 Task: Look for space in Olímpia, Brazil from 12th  July, 2023 to 15th July, 2023 for 3 adults in price range Rs.12000 to Rs.16000. Place can be entire place with 2 bedrooms having 3 beds and 1 bathroom. Property type can be house, flat, guest house. Booking option can be shelf check-in. Required host language is Spanish.
Action: Mouse moved to (411, 102)
Screenshot: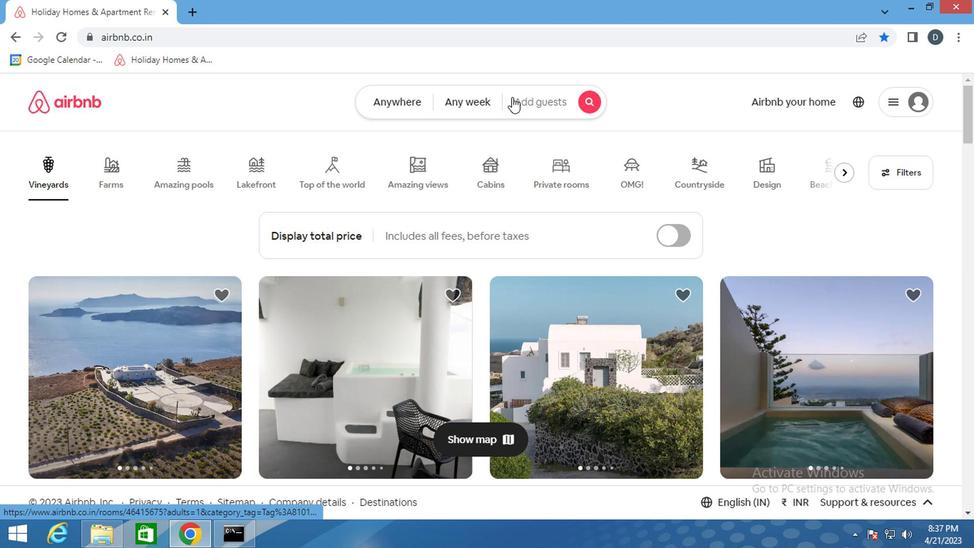 
Action: Mouse pressed left at (411, 102)
Screenshot: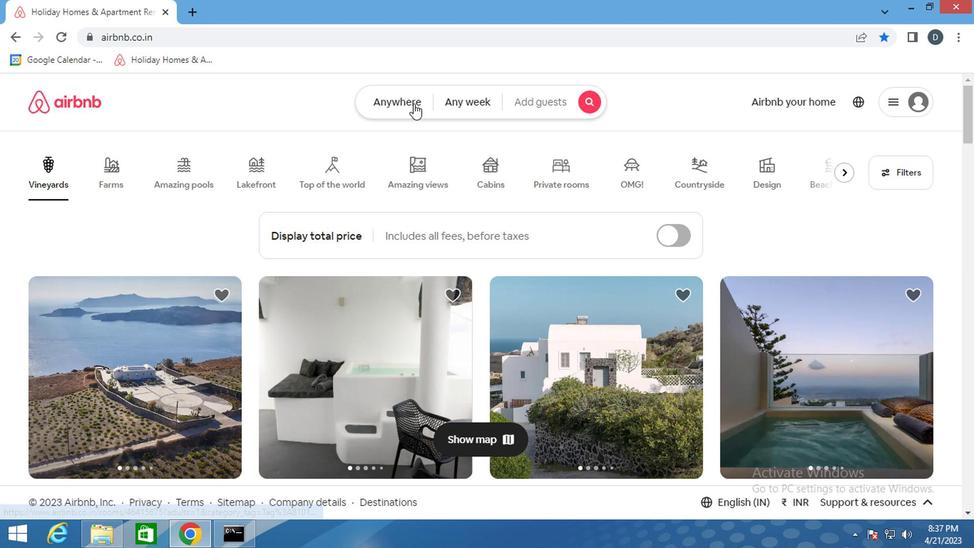 
Action: Mouse moved to (337, 160)
Screenshot: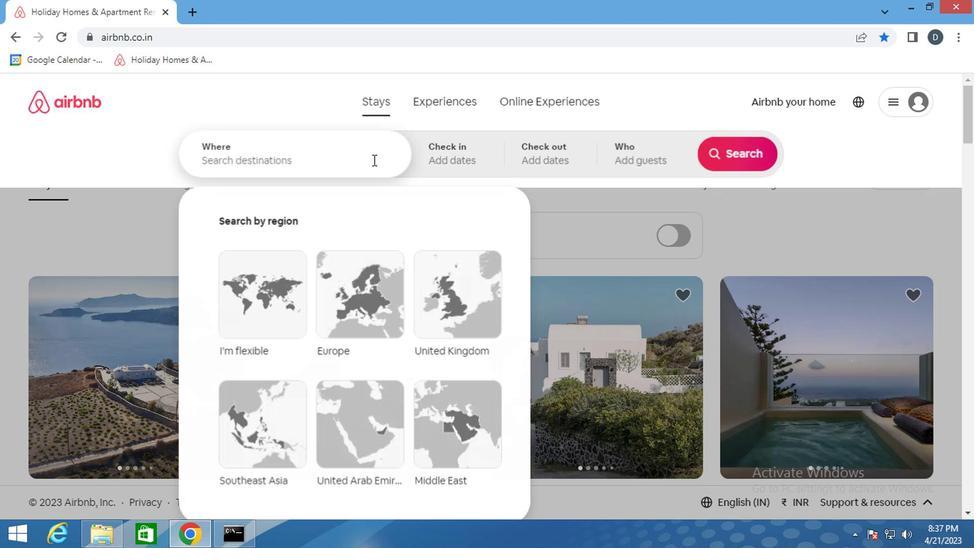 
Action: Mouse pressed left at (337, 160)
Screenshot: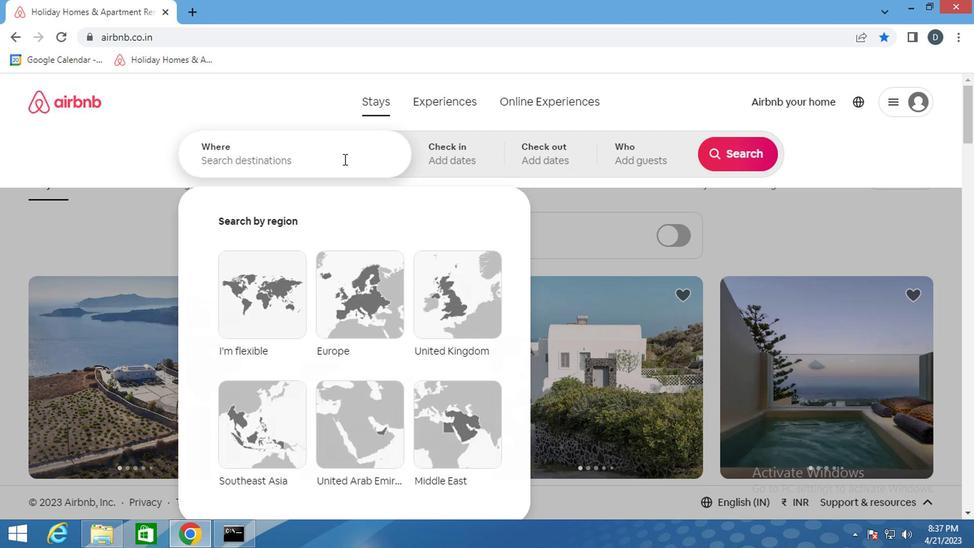 
Action: Mouse moved to (344, 197)
Screenshot: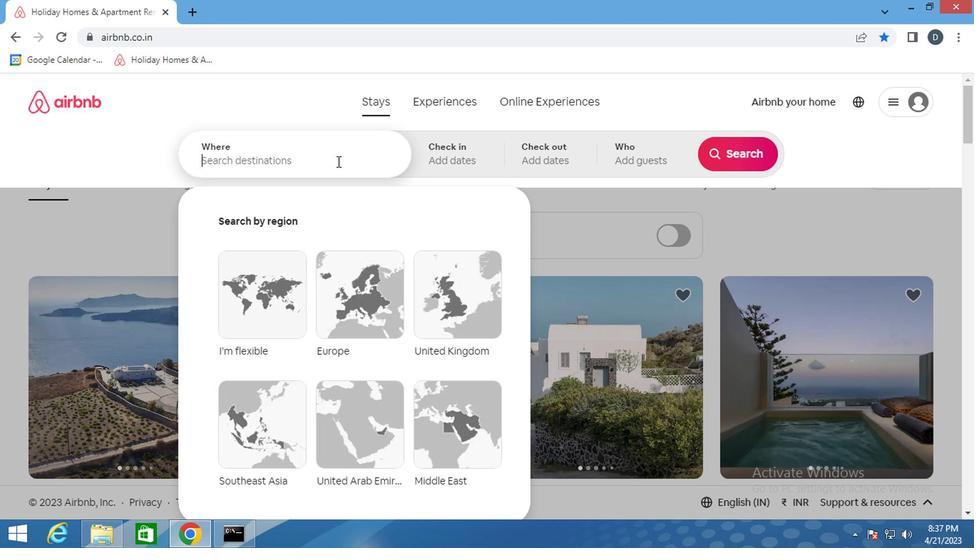 
Action: Key pressed <Key.shift>O
Screenshot: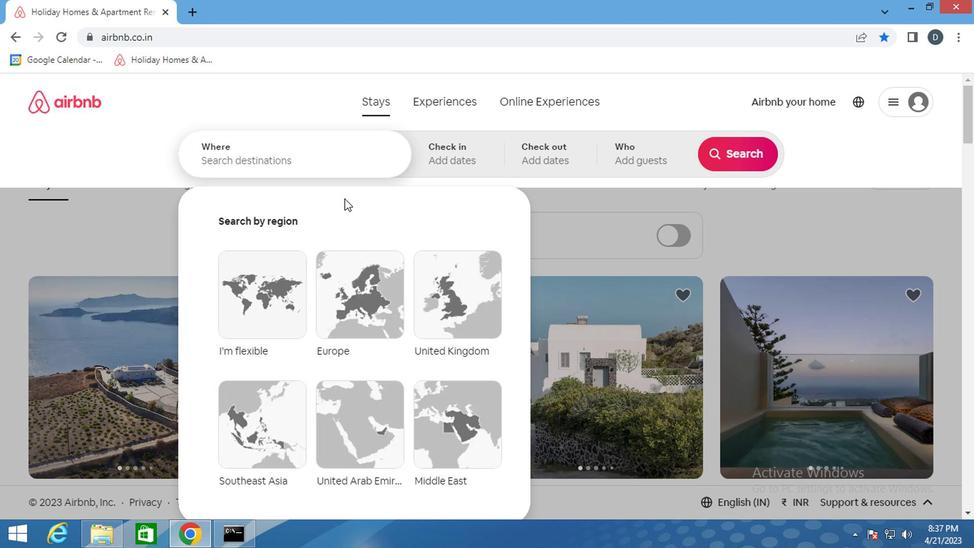 
Action: Mouse moved to (345, 198)
Screenshot: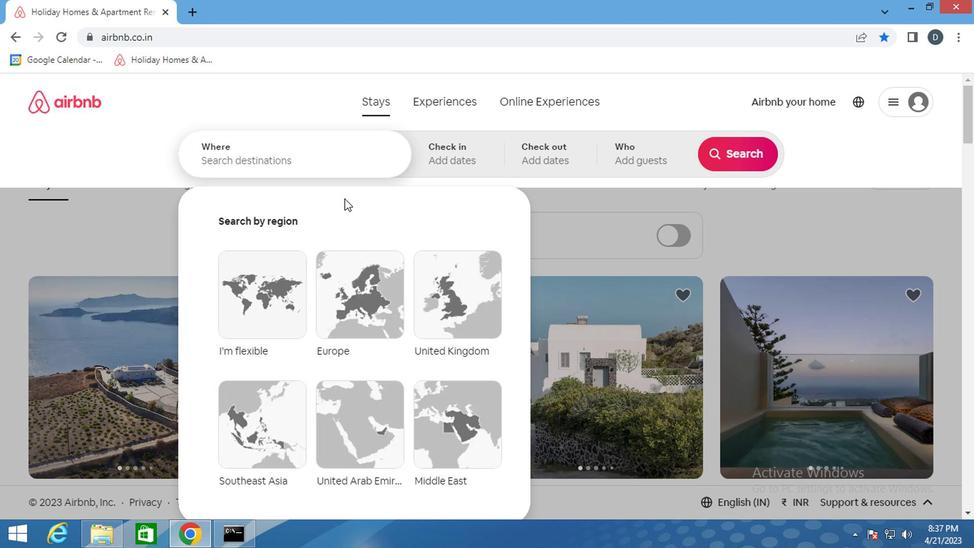 
Action: Key pressed LIMI<Key.backspace>PIA,<Key.shift>BRAZIL<Key.enter>
Screenshot: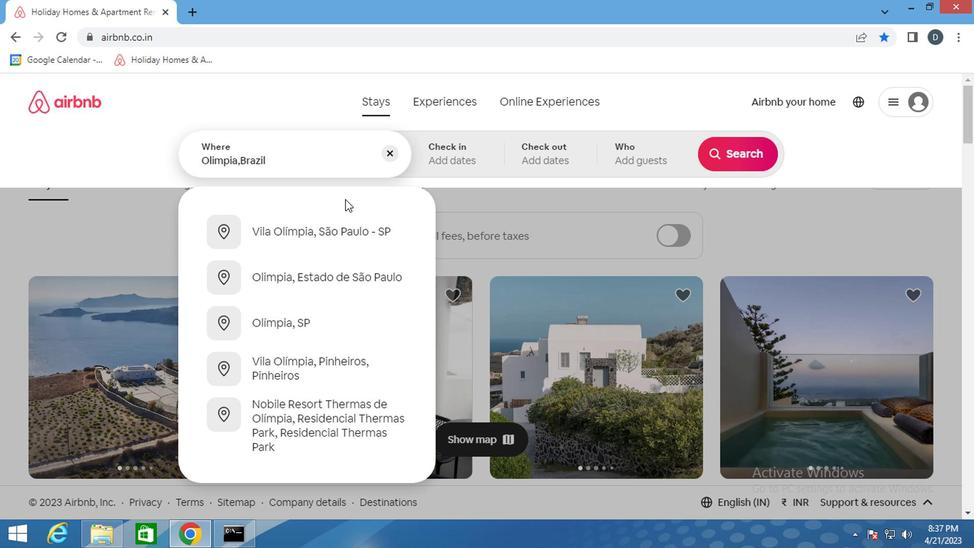 
Action: Mouse moved to (726, 267)
Screenshot: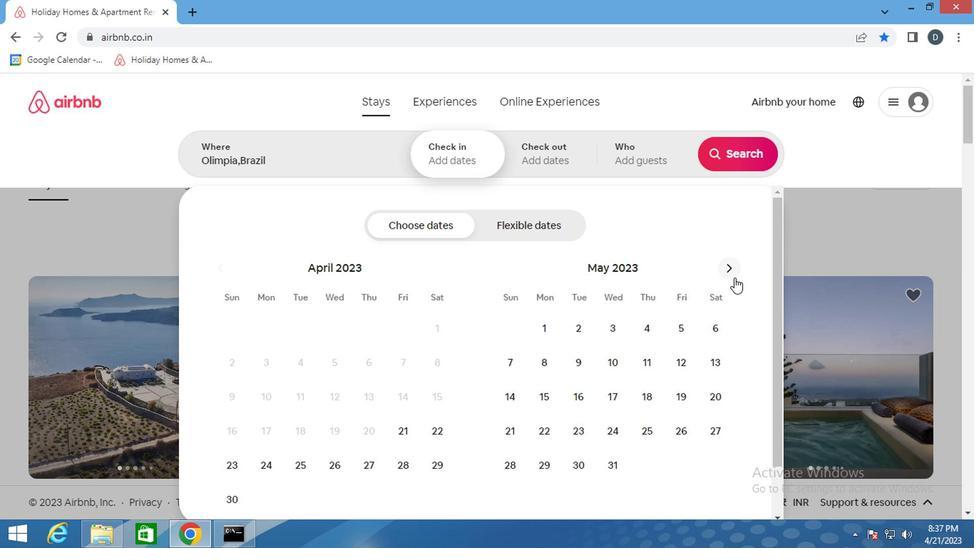 
Action: Mouse pressed left at (726, 267)
Screenshot: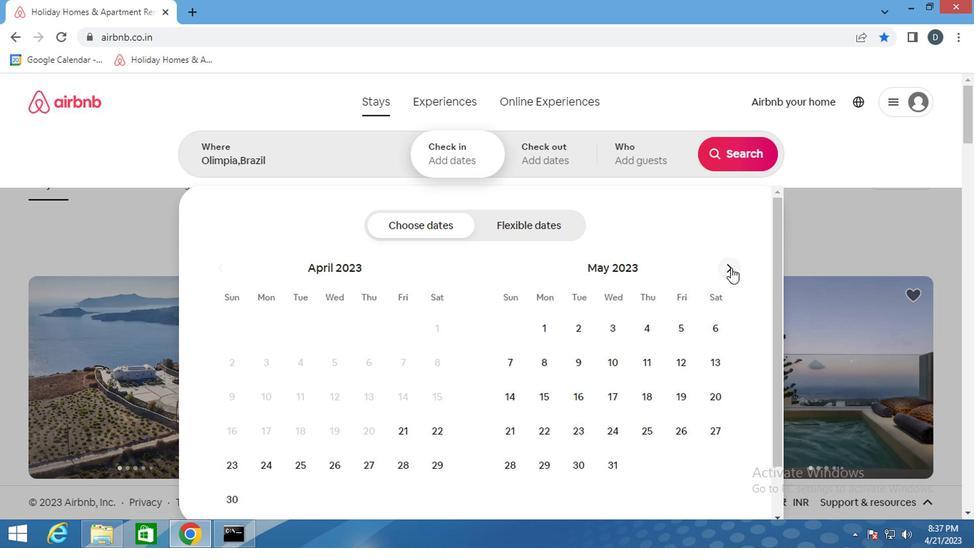 
Action: Mouse pressed left at (726, 267)
Screenshot: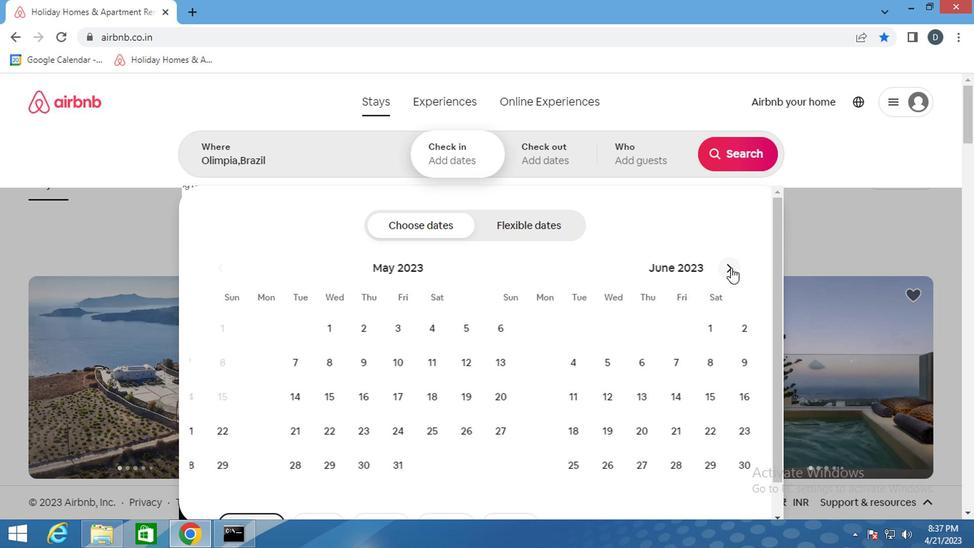 
Action: Mouse moved to (608, 390)
Screenshot: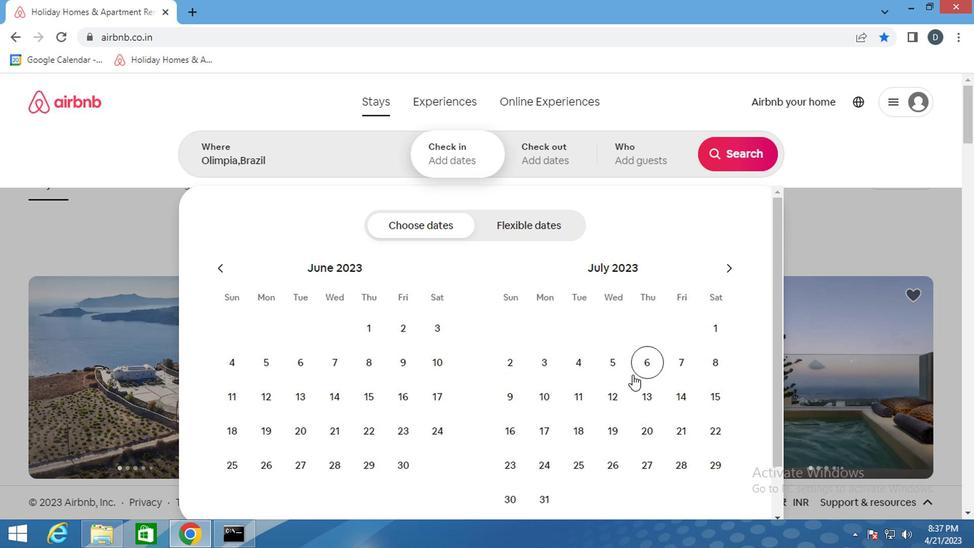 
Action: Mouse pressed left at (608, 390)
Screenshot: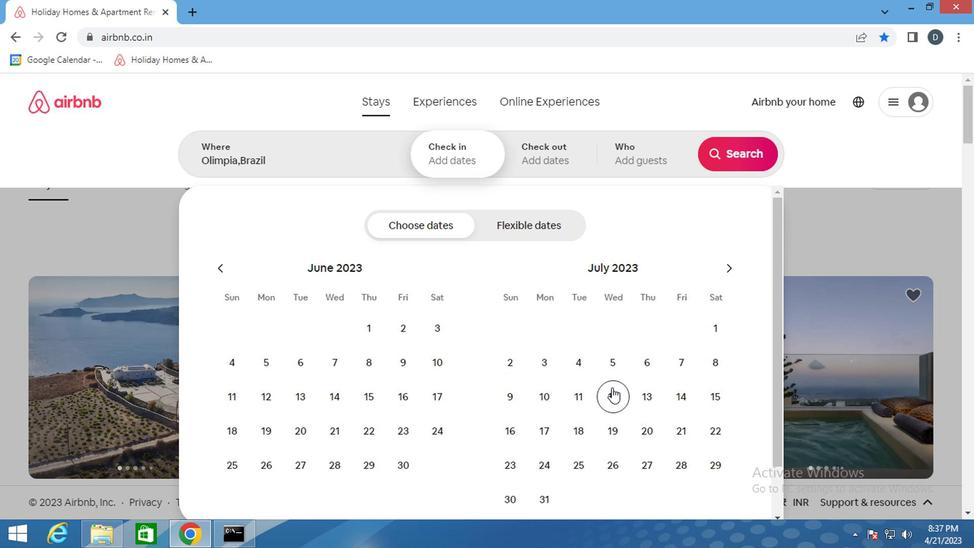 
Action: Mouse moved to (714, 397)
Screenshot: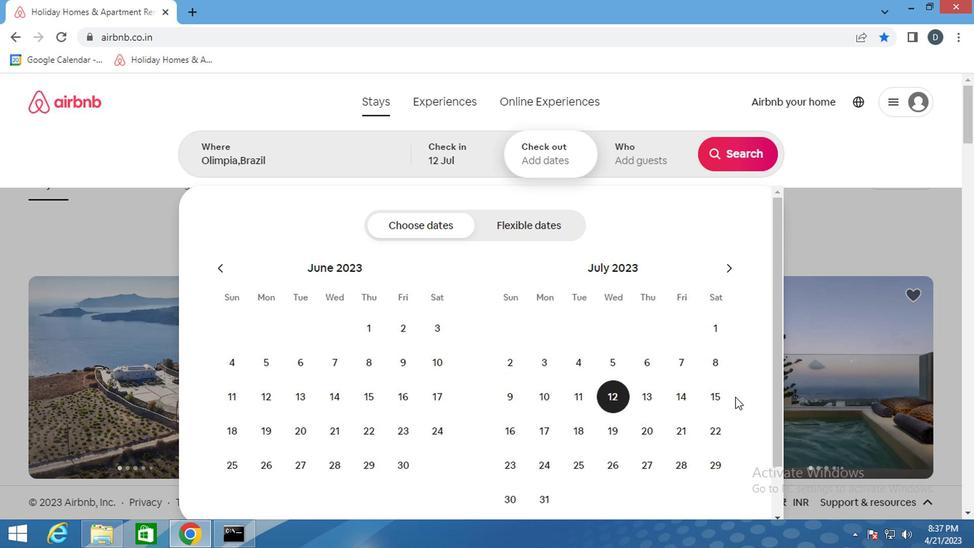 
Action: Mouse pressed left at (714, 397)
Screenshot: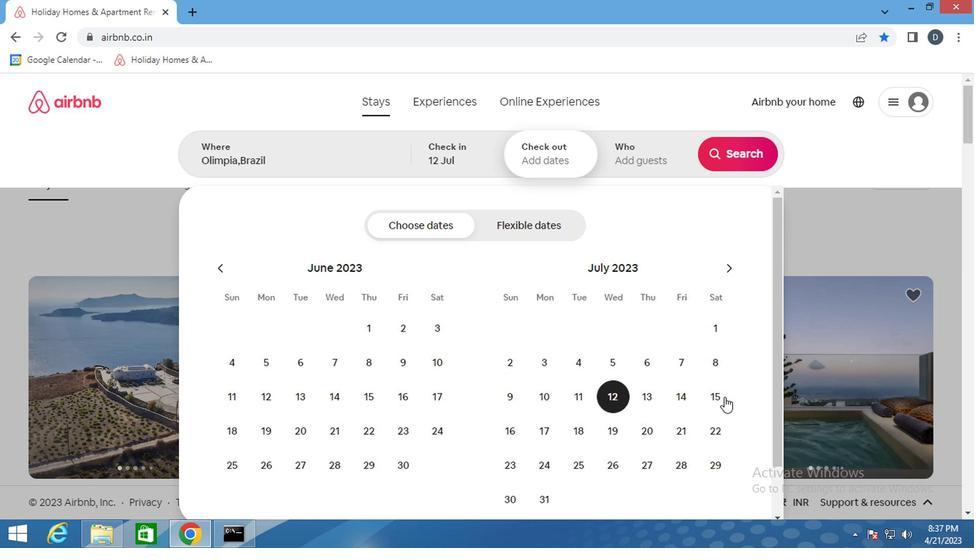 
Action: Mouse moved to (630, 142)
Screenshot: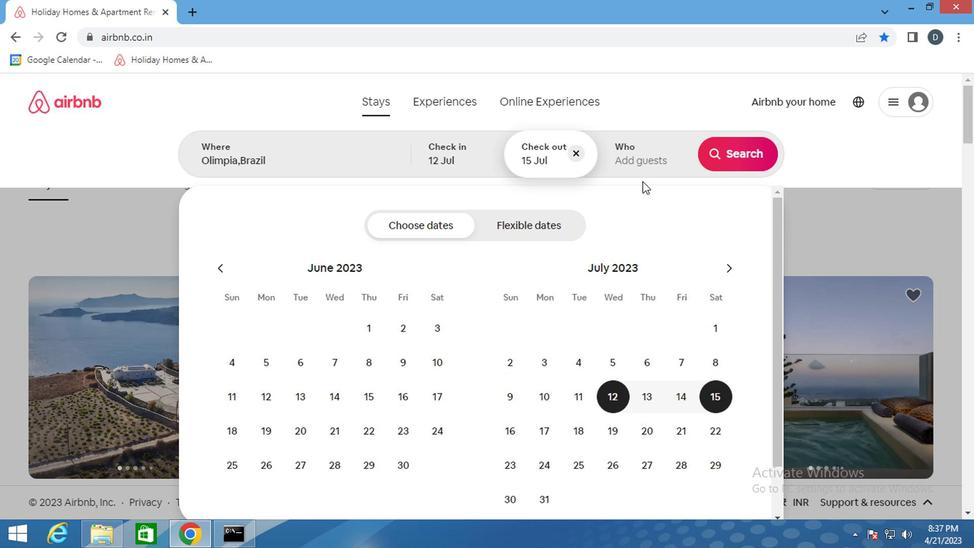 
Action: Mouse pressed left at (630, 142)
Screenshot: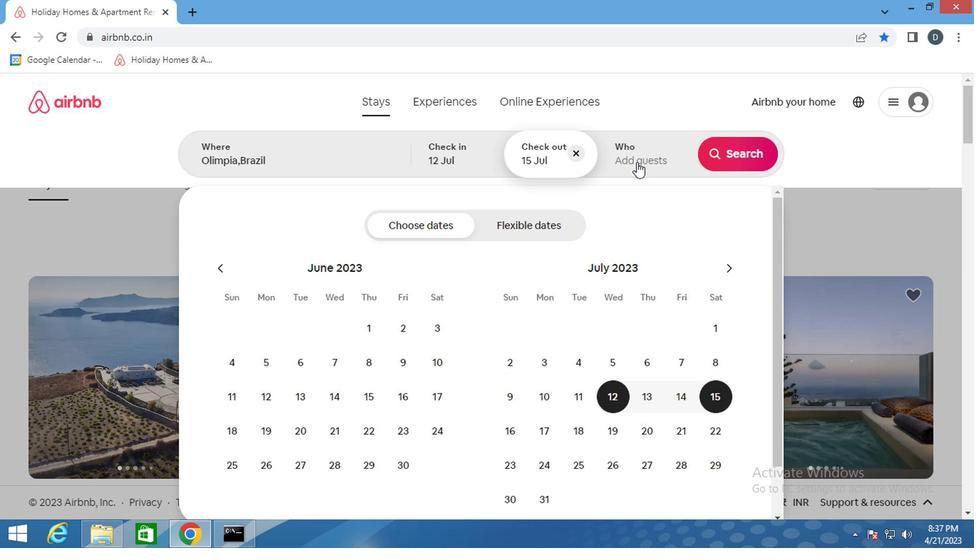 
Action: Mouse moved to (737, 226)
Screenshot: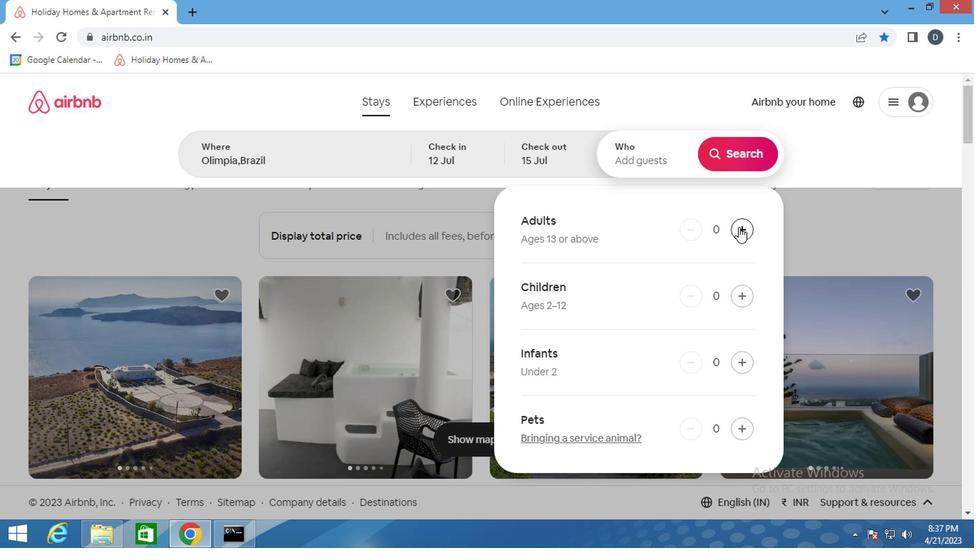 
Action: Mouse pressed left at (737, 226)
Screenshot: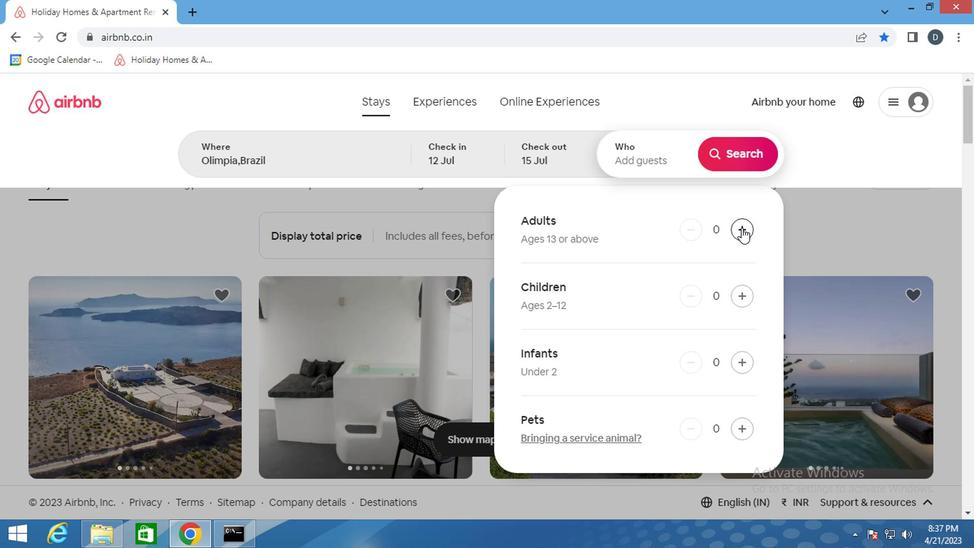 
Action: Mouse pressed left at (737, 226)
Screenshot: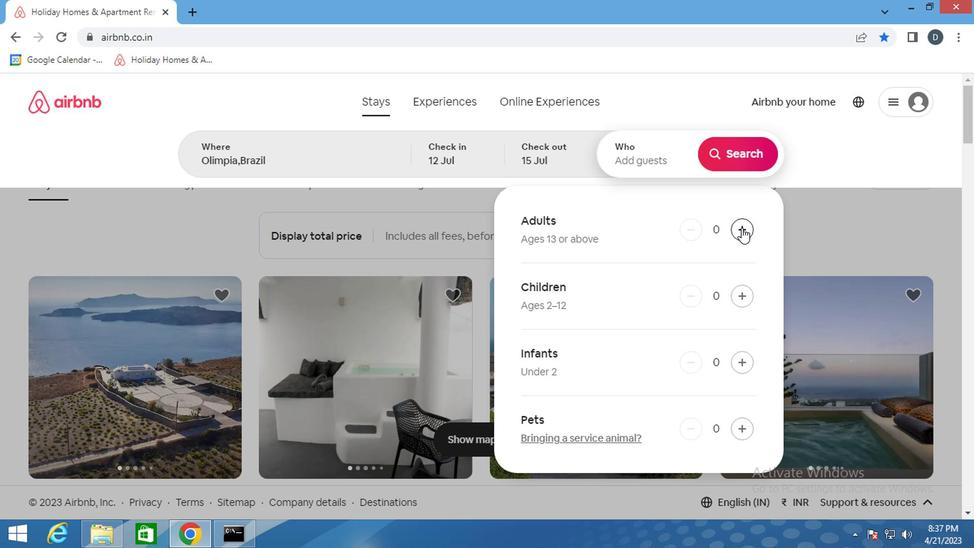 
Action: Mouse pressed left at (737, 226)
Screenshot: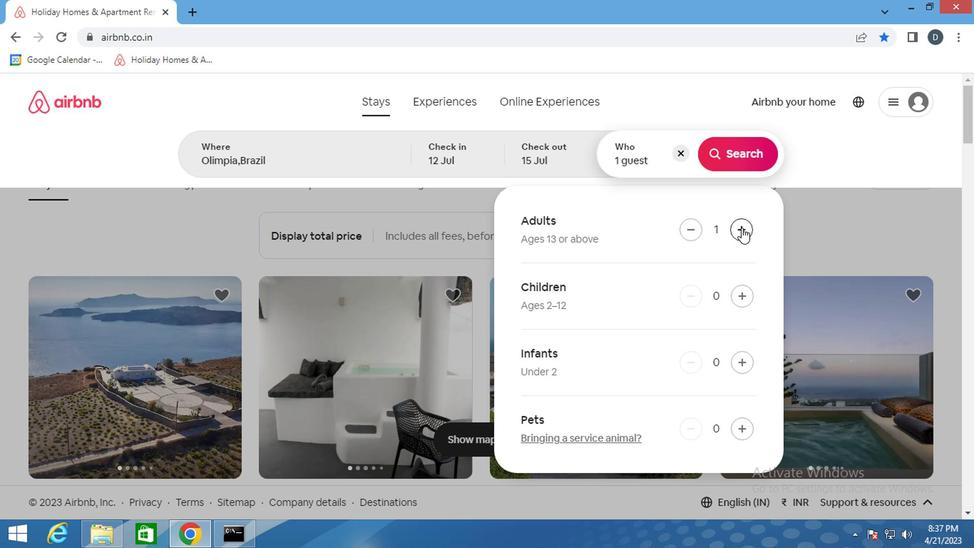 
Action: Mouse moved to (728, 155)
Screenshot: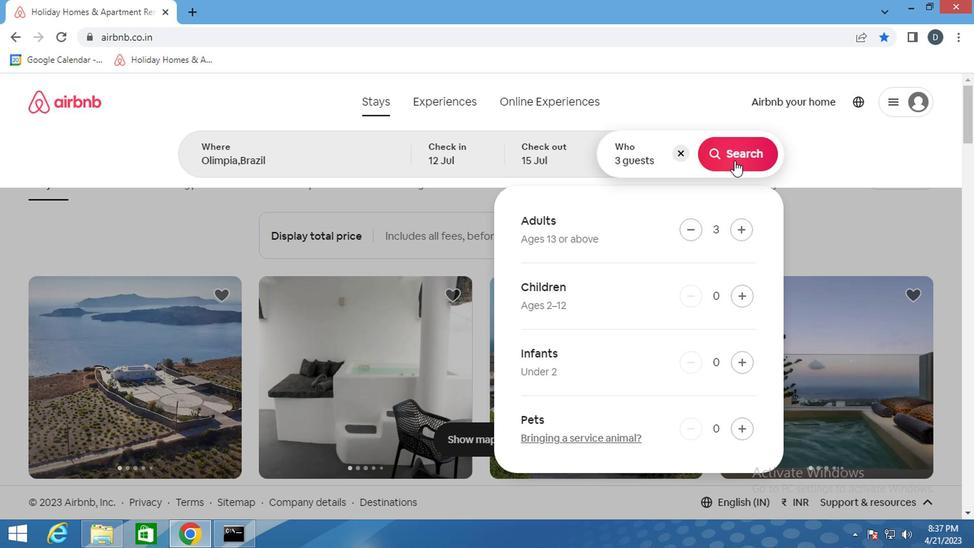 
Action: Mouse pressed left at (728, 155)
Screenshot: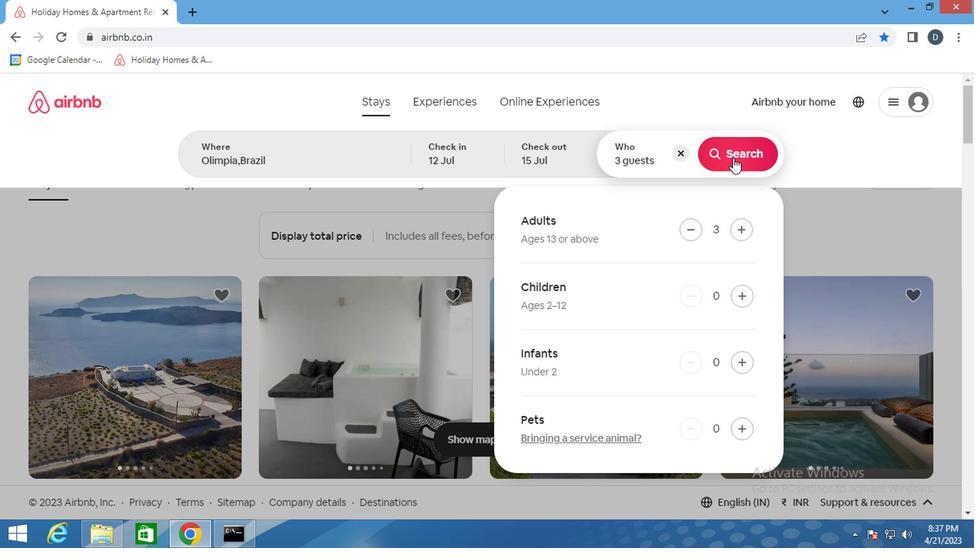 
Action: Mouse moved to (888, 158)
Screenshot: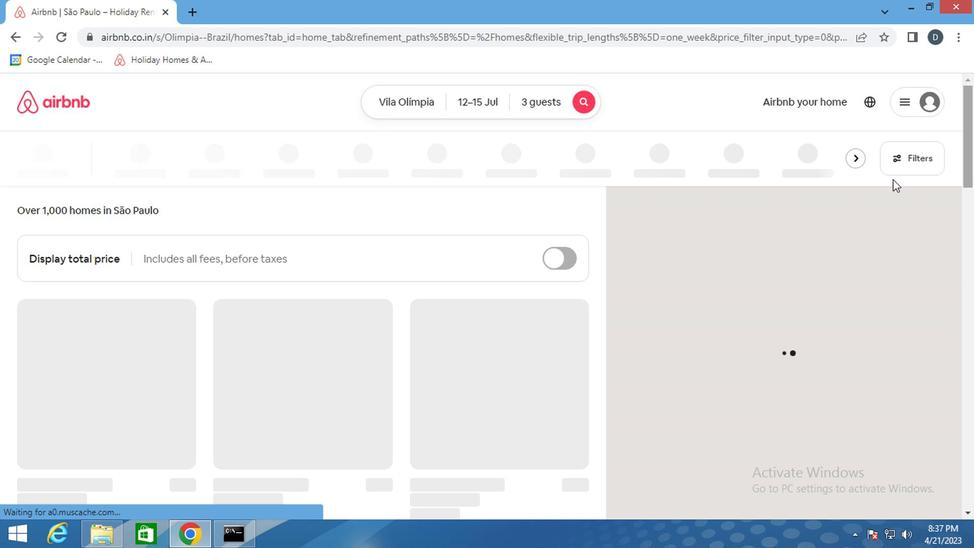 
Action: Mouse pressed left at (888, 158)
Screenshot: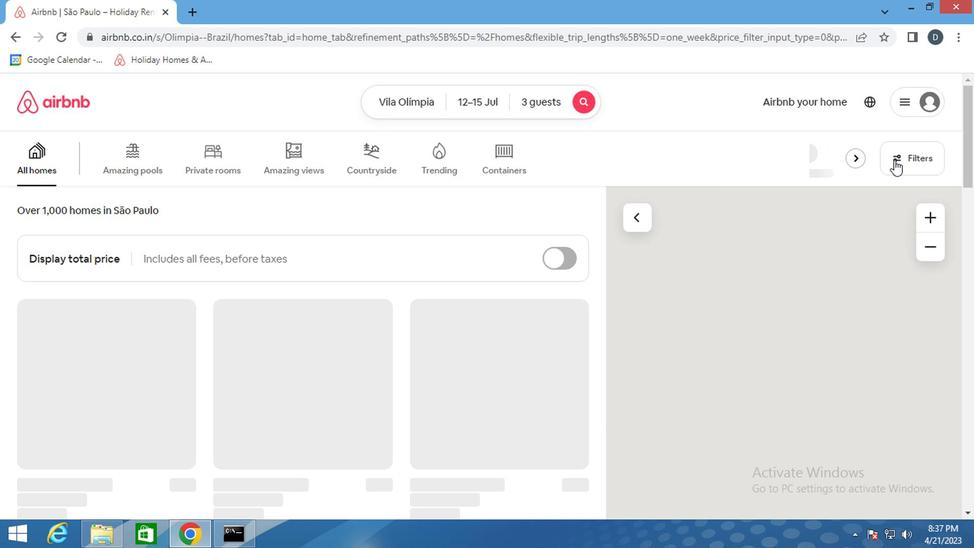 
Action: Mouse moved to (303, 339)
Screenshot: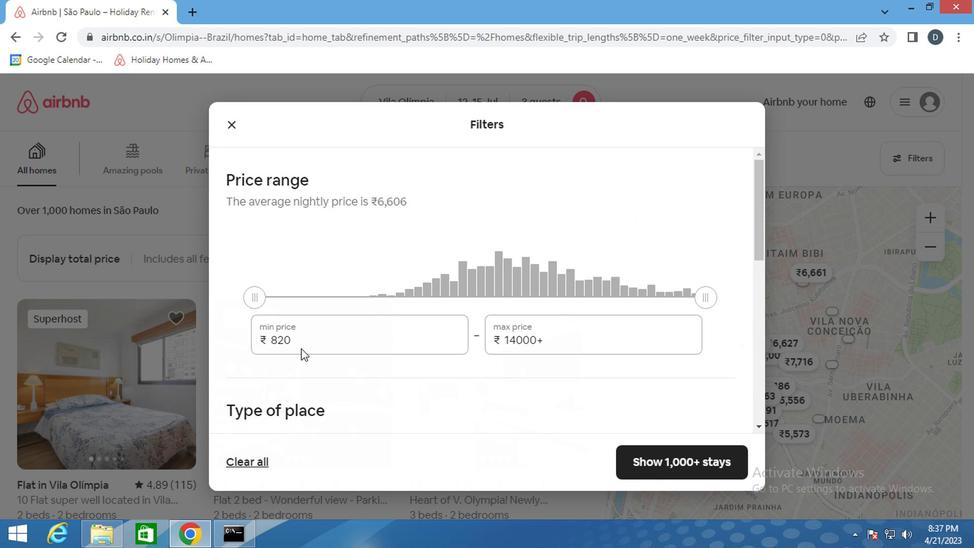 
Action: Mouse pressed left at (303, 339)
Screenshot: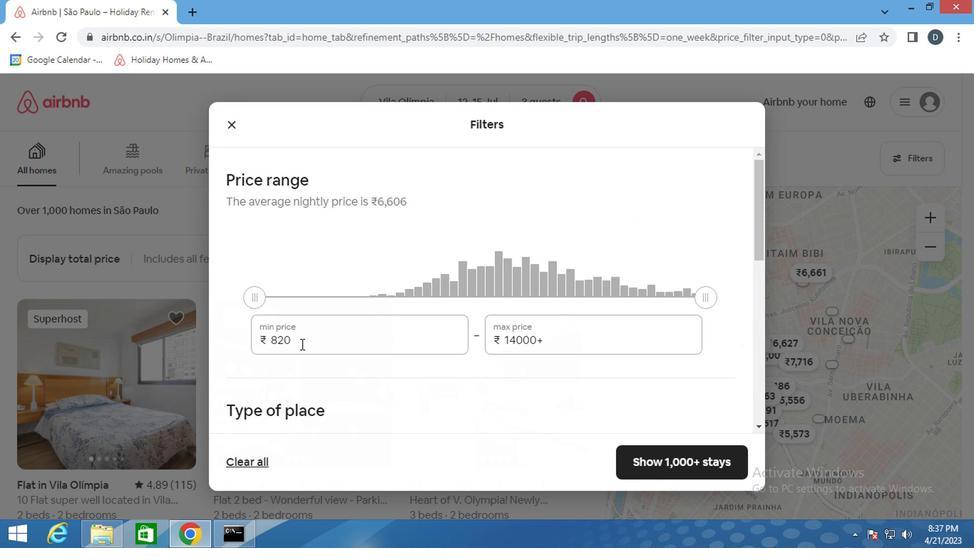 
Action: Mouse pressed left at (303, 339)
Screenshot: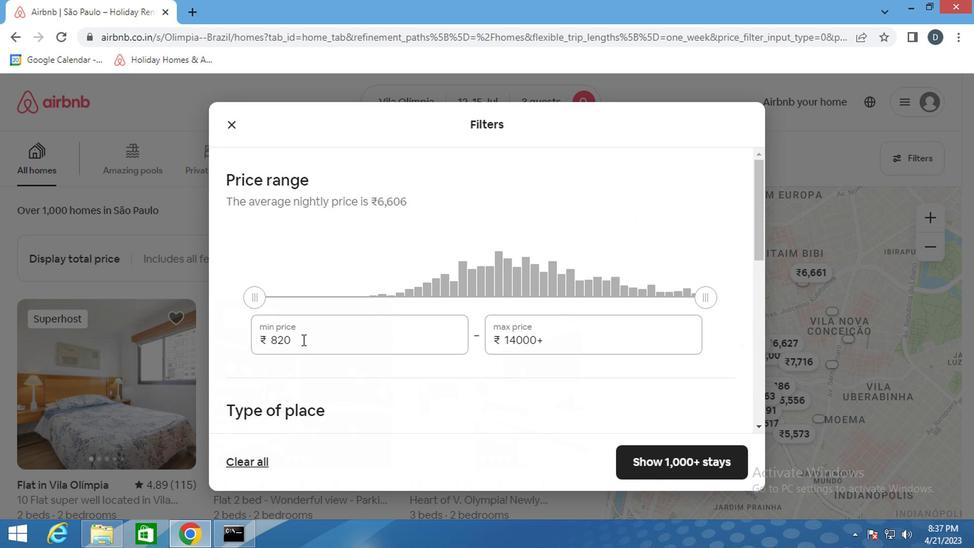 
Action: Mouse moved to (303, 341)
Screenshot: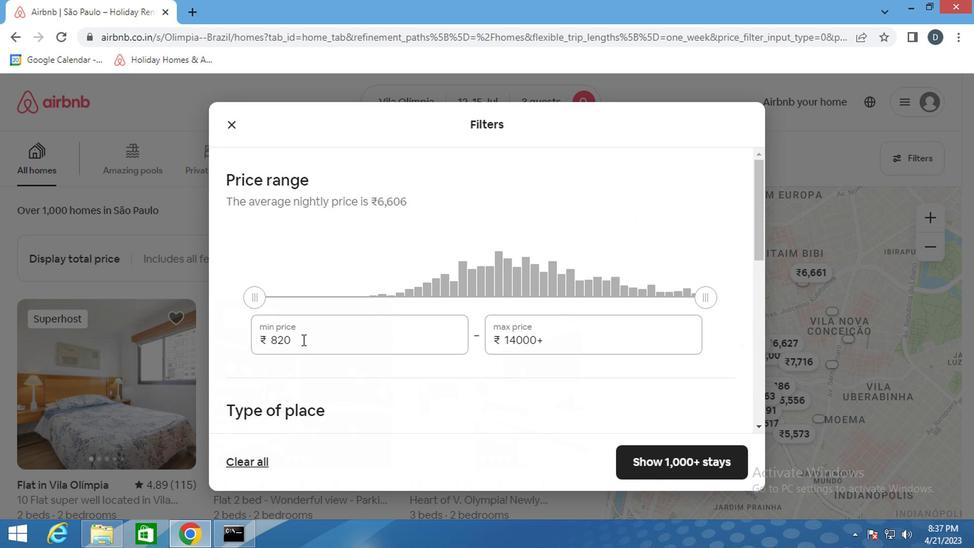 
Action: Key pressed 12000<Key.tab>ctrl+Actrl+16000
Screenshot: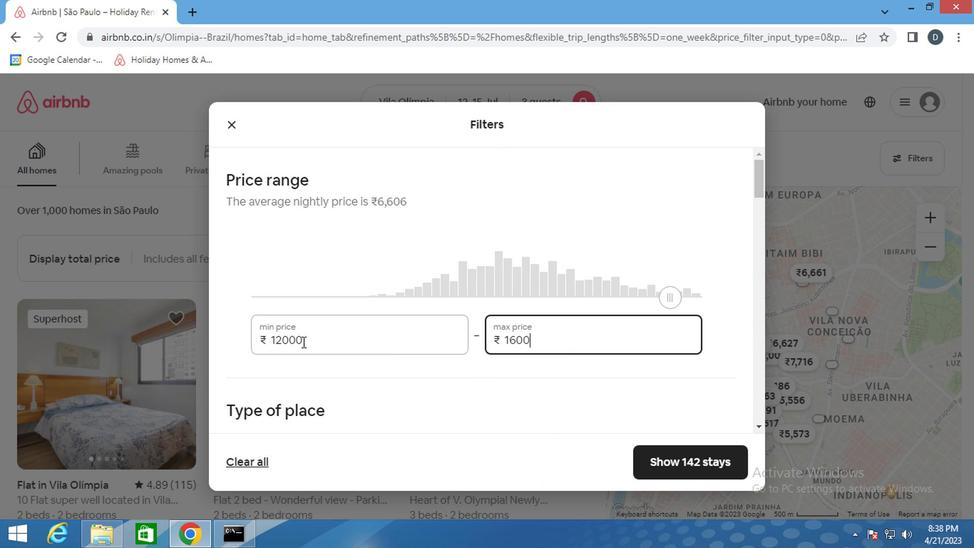 
Action: Mouse moved to (320, 339)
Screenshot: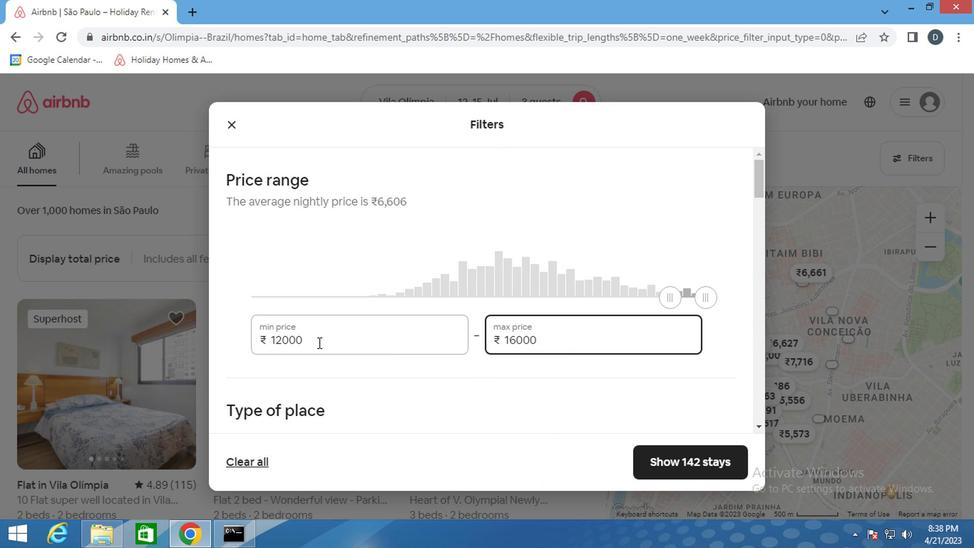 
Action: Mouse scrolled (320, 338) with delta (0, 0)
Screenshot: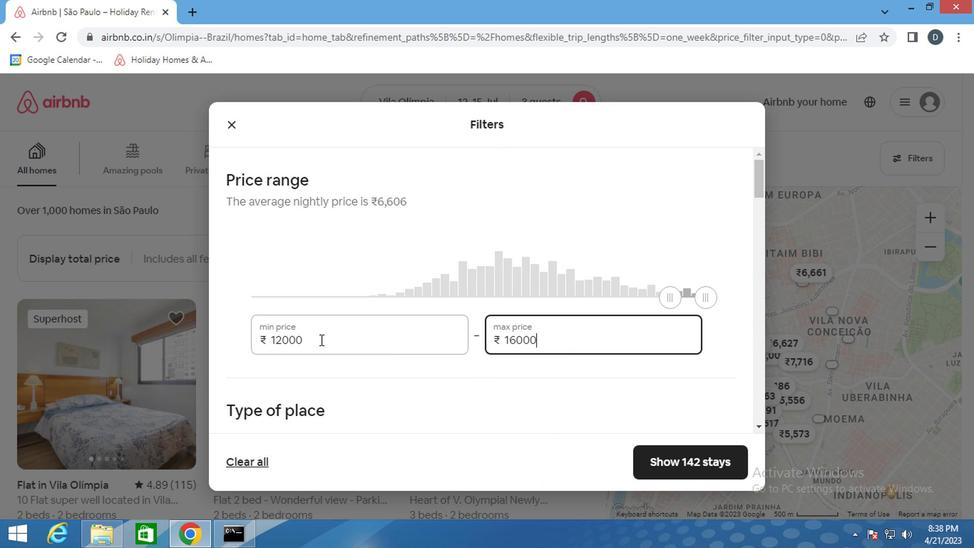 
Action: Mouse scrolled (320, 338) with delta (0, 0)
Screenshot: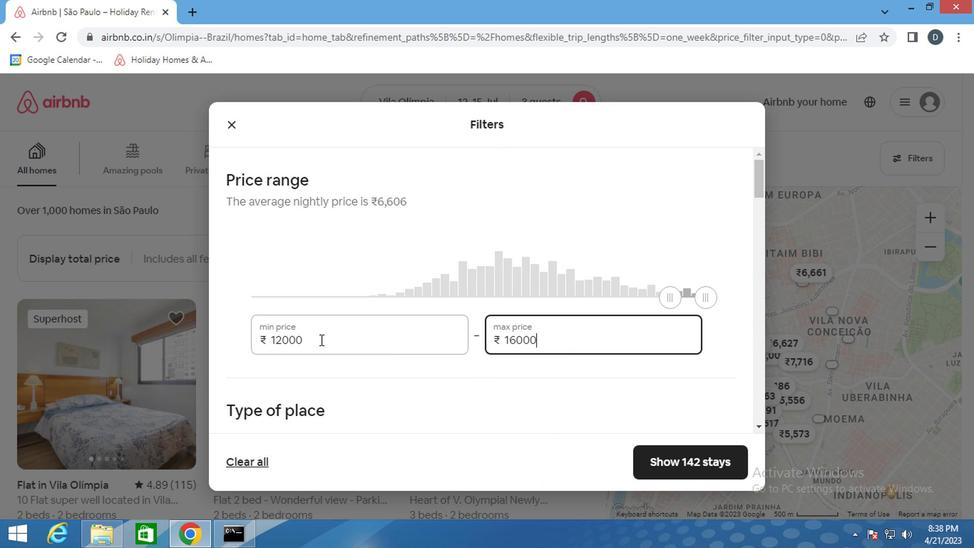 
Action: Mouse scrolled (320, 338) with delta (0, 0)
Screenshot: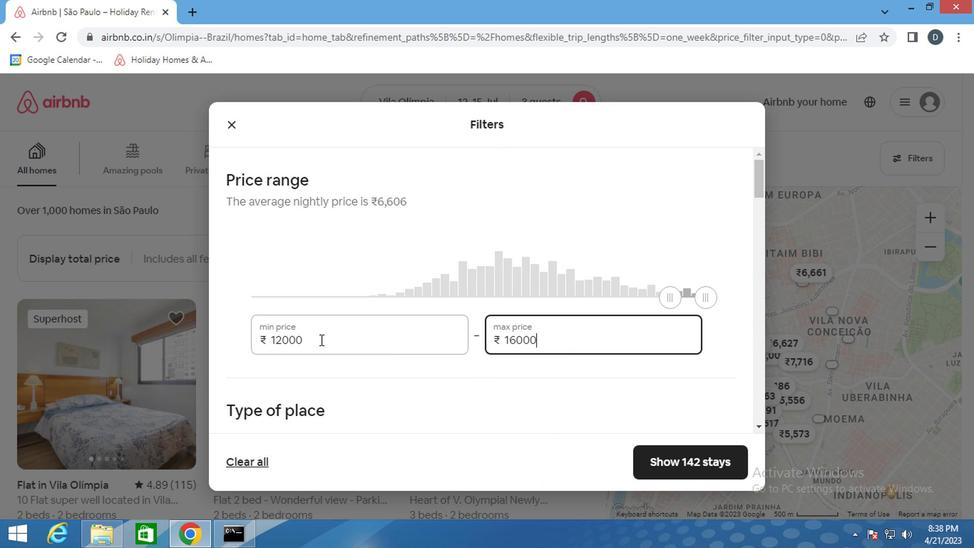 
Action: Mouse moved to (308, 257)
Screenshot: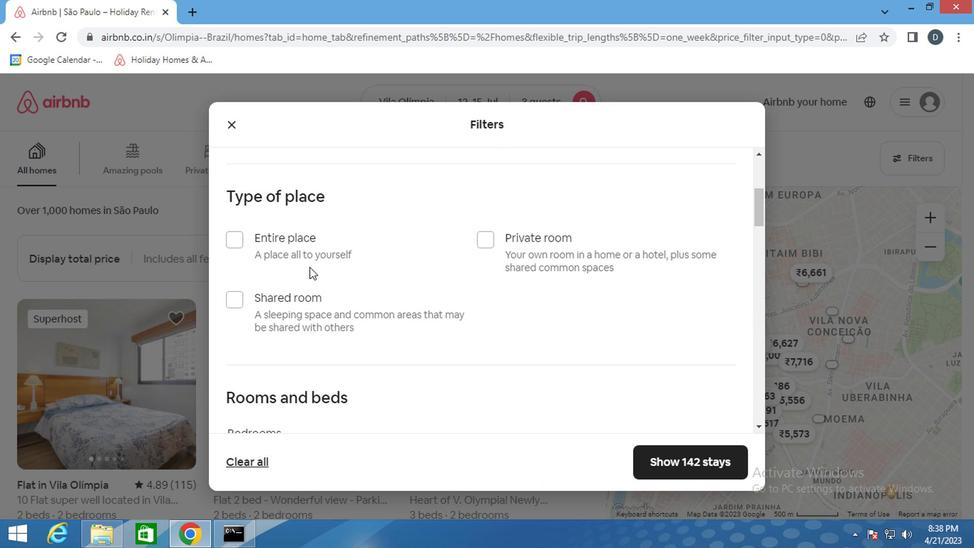 
Action: Mouse pressed left at (308, 257)
Screenshot: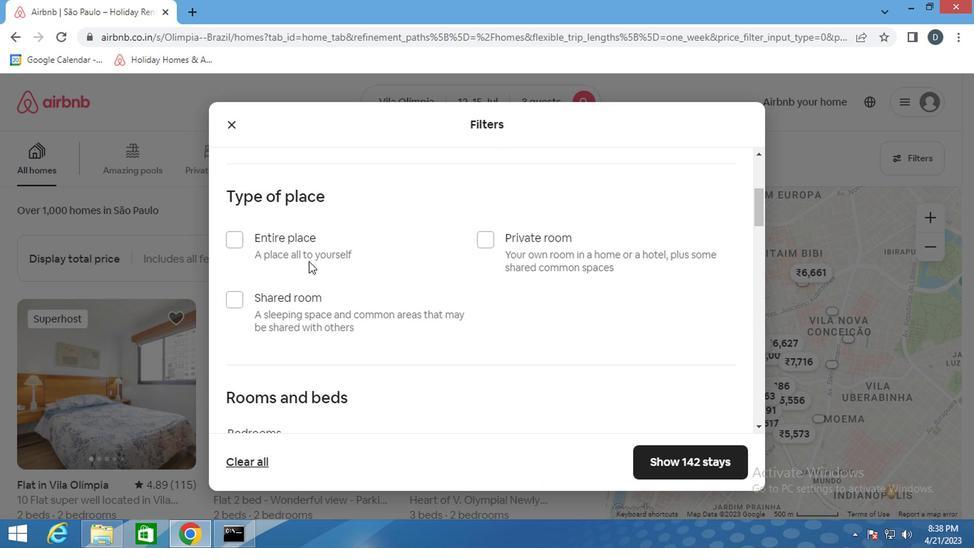 
Action: Mouse moved to (554, 364)
Screenshot: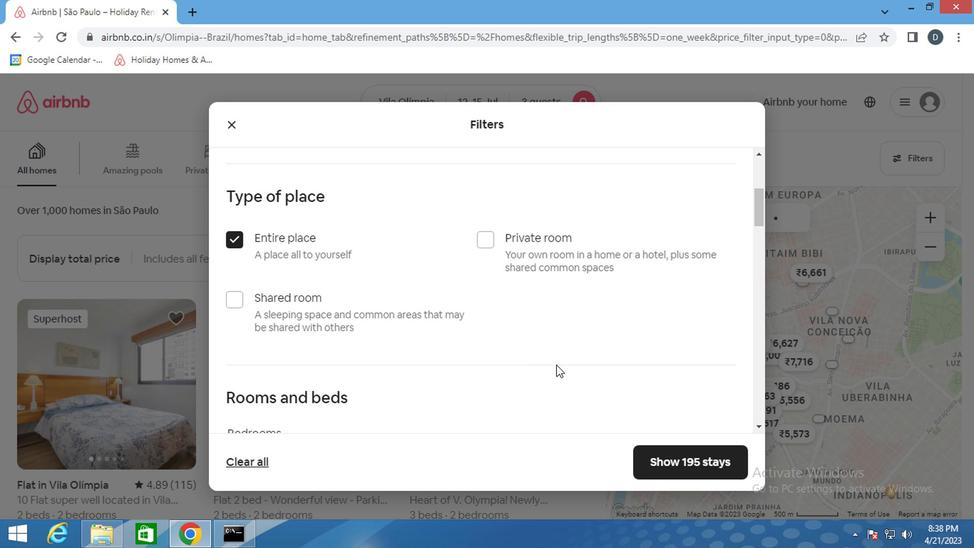 
Action: Mouse scrolled (554, 363) with delta (0, -1)
Screenshot: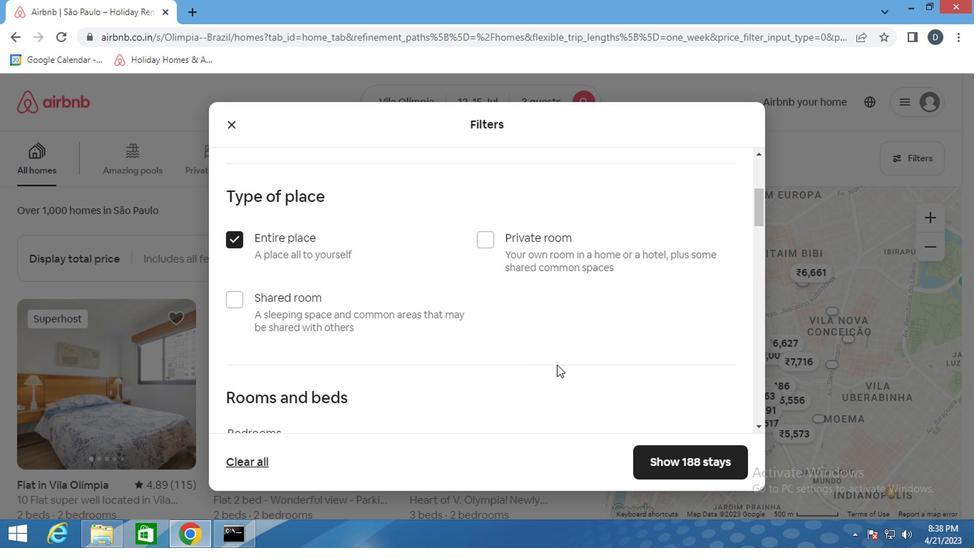 
Action: Mouse scrolled (554, 363) with delta (0, -1)
Screenshot: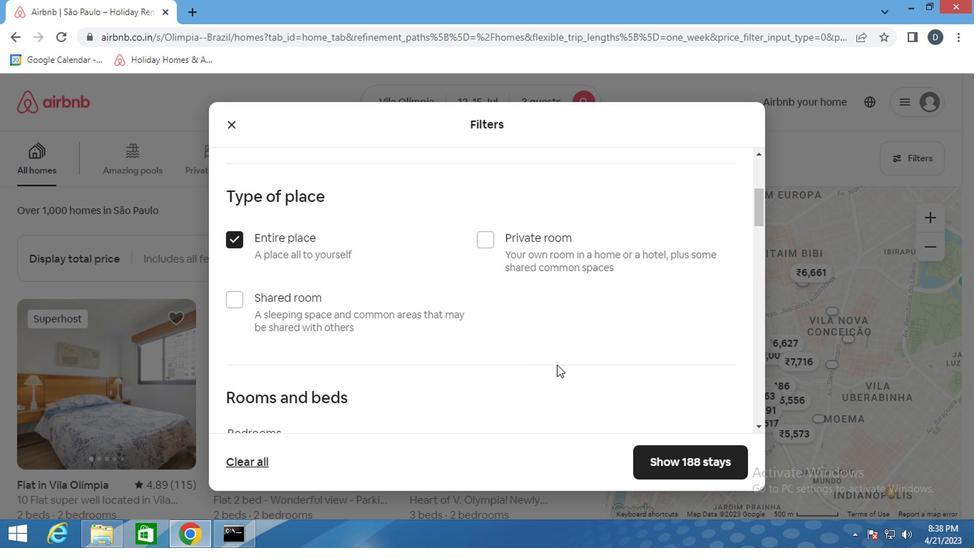 
Action: Mouse scrolled (554, 363) with delta (0, -1)
Screenshot: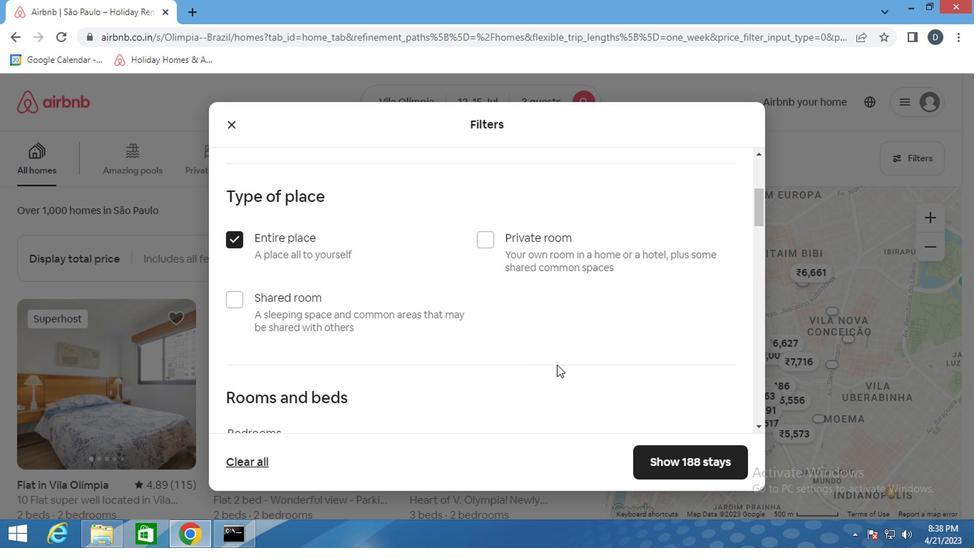 
Action: Mouse moved to (554, 362)
Screenshot: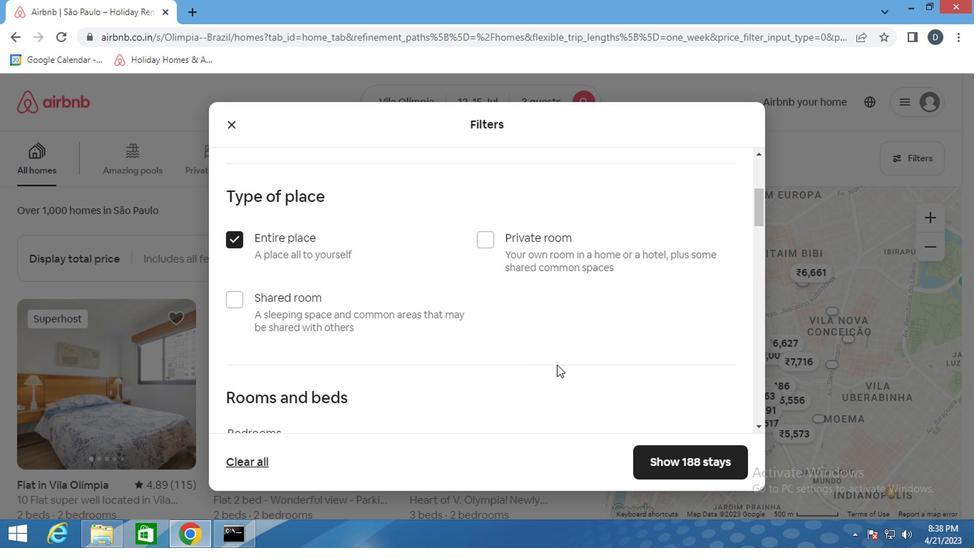 
Action: Mouse scrolled (554, 362) with delta (0, 0)
Screenshot: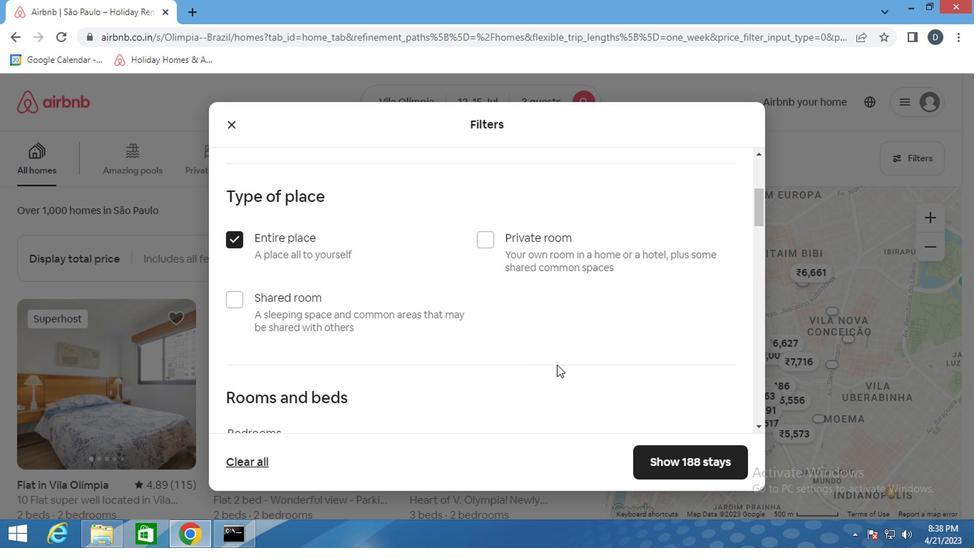 
Action: Mouse moved to (363, 180)
Screenshot: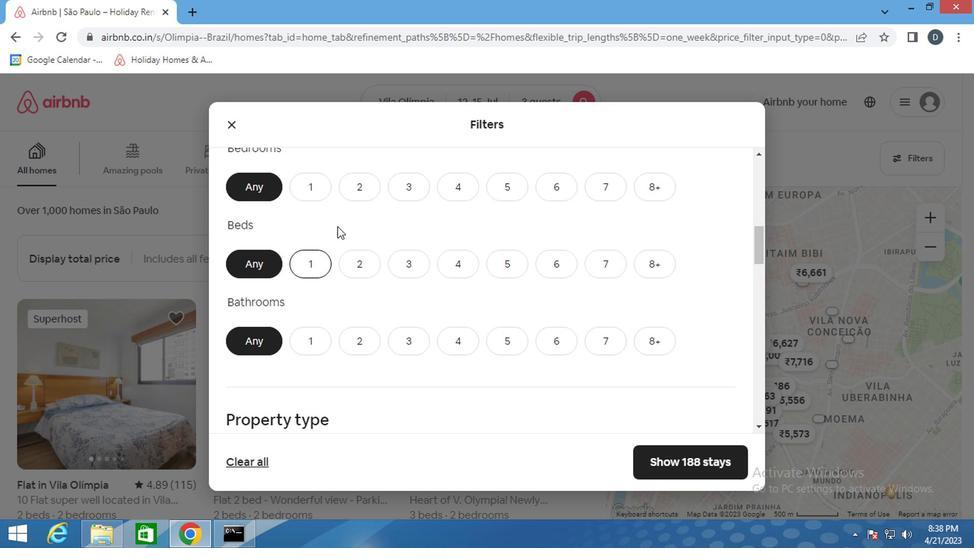 
Action: Mouse pressed left at (363, 180)
Screenshot: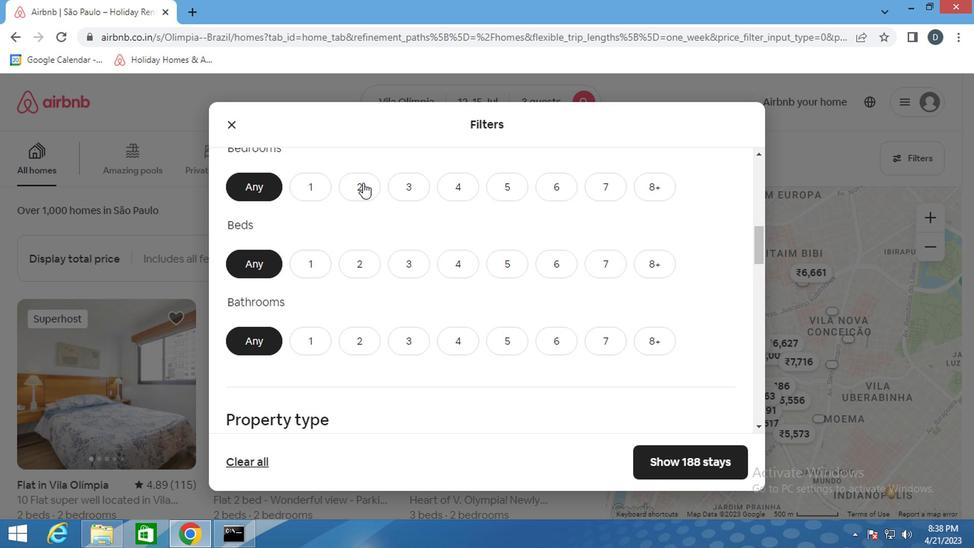
Action: Mouse moved to (409, 263)
Screenshot: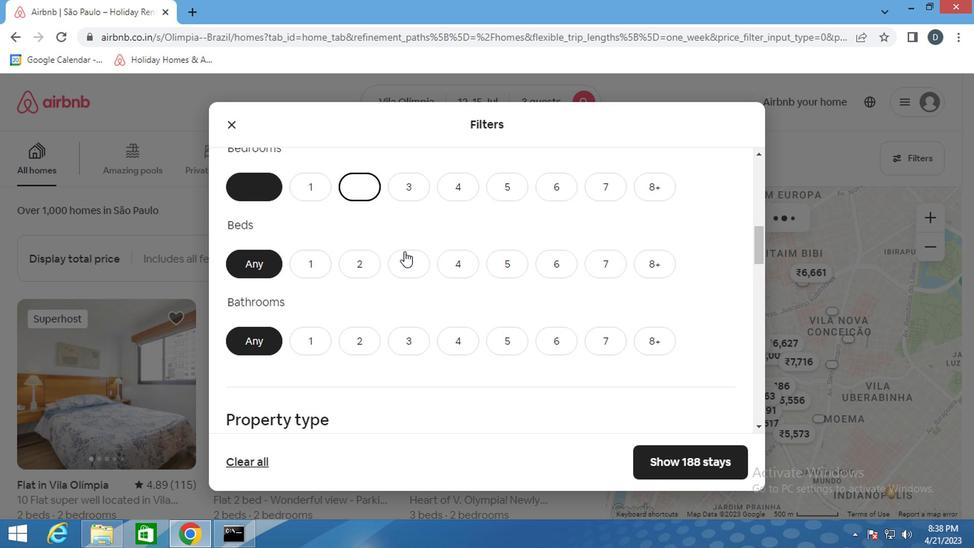 
Action: Mouse pressed left at (409, 263)
Screenshot: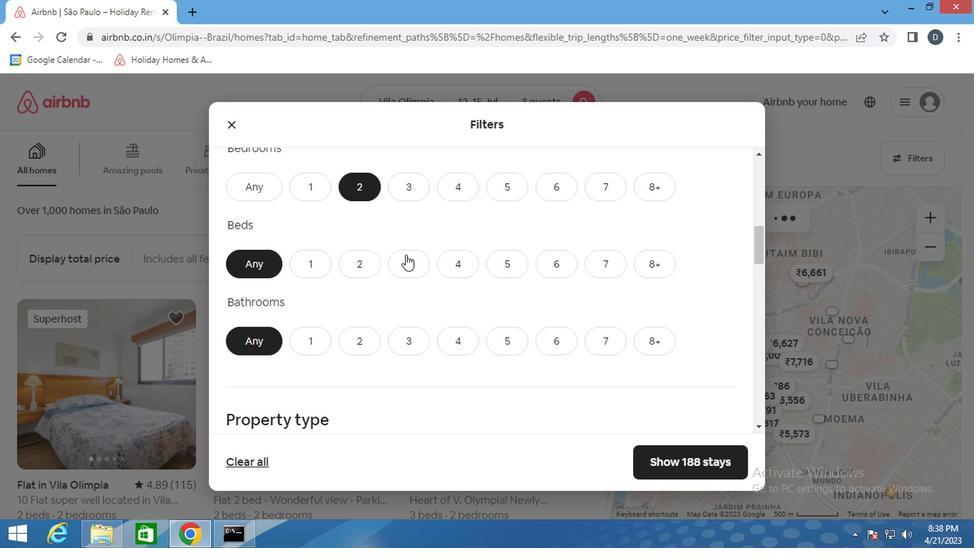
Action: Mouse moved to (304, 342)
Screenshot: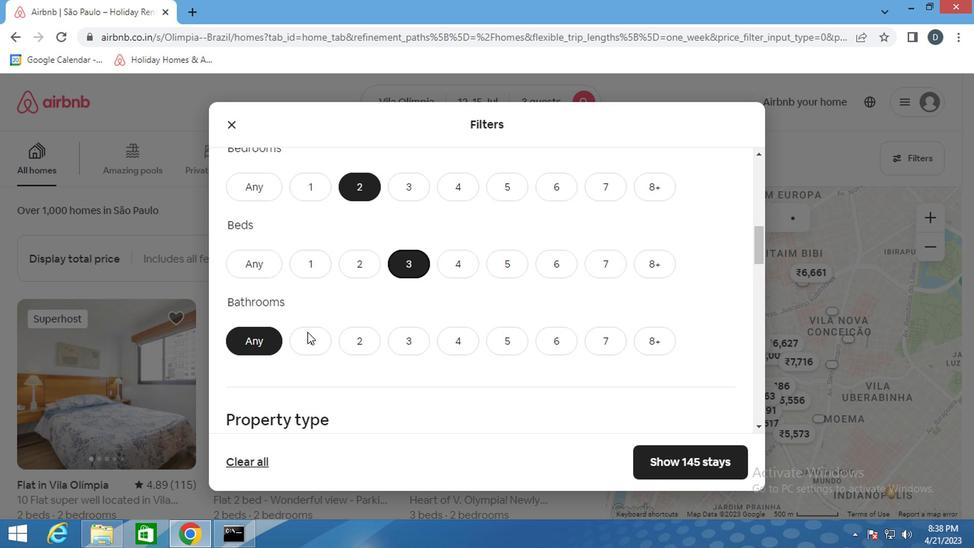 
Action: Mouse pressed left at (304, 342)
Screenshot: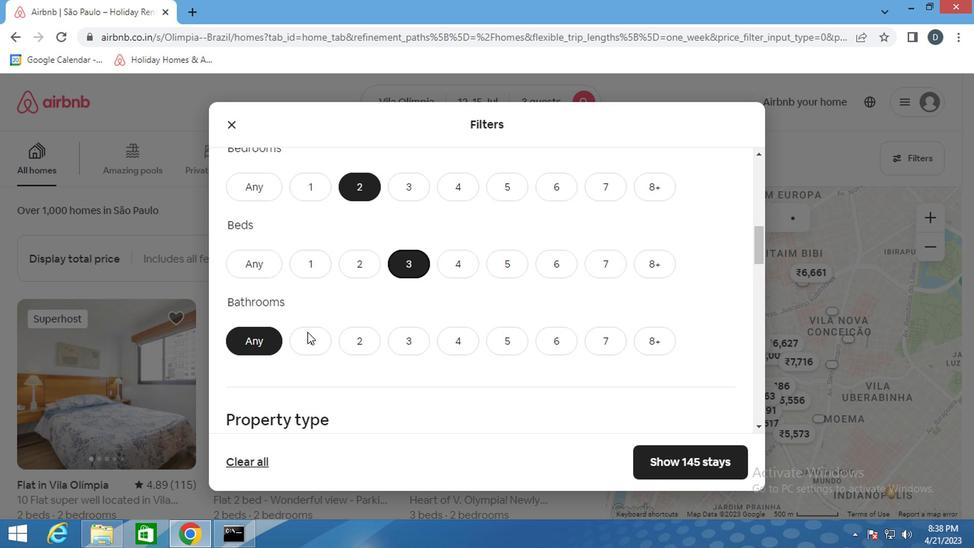 
Action: Mouse moved to (416, 376)
Screenshot: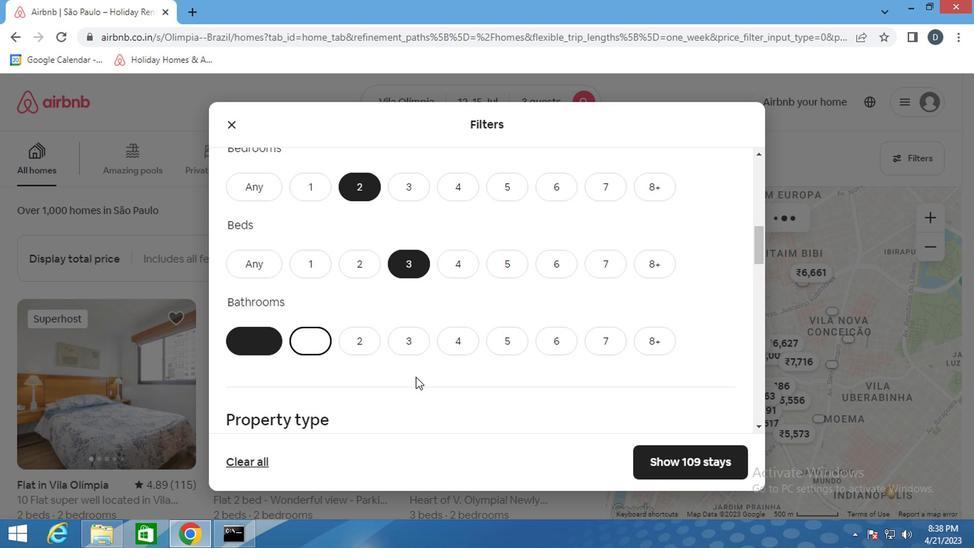 
Action: Mouse scrolled (416, 375) with delta (0, -1)
Screenshot: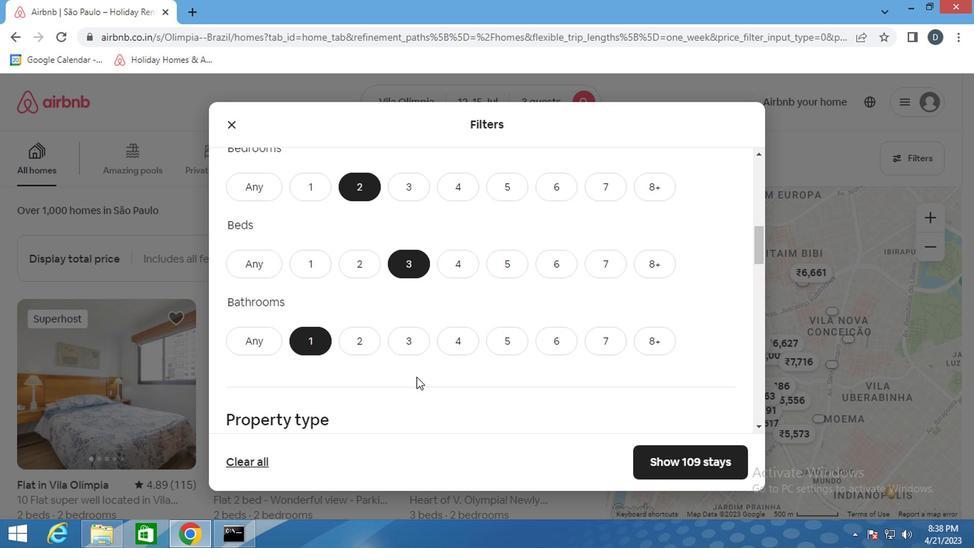 
Action: Mouse scrolled (416, 375) with delta (0, -1)
Screenshot: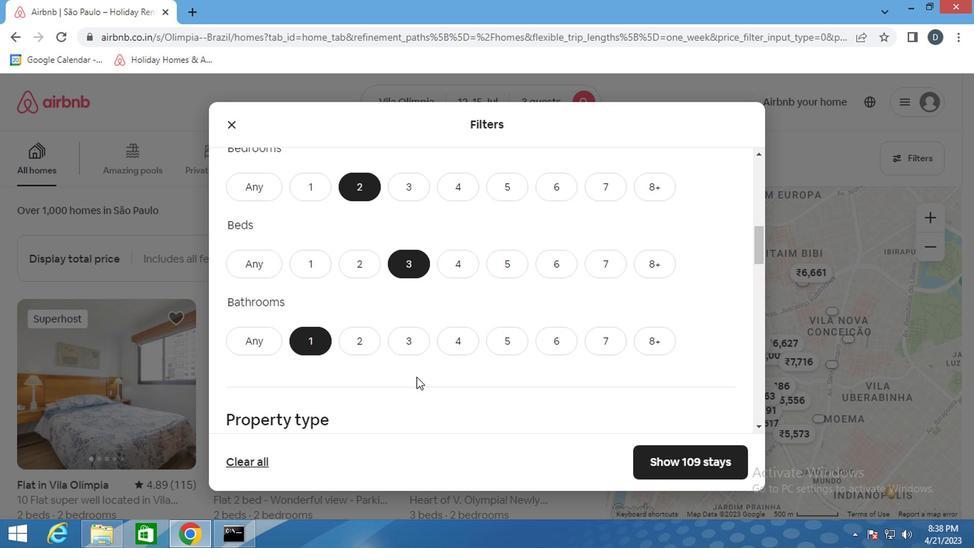 
Action: Mouse scrolled (416, 375) with delta (0, -1)
Screenshot: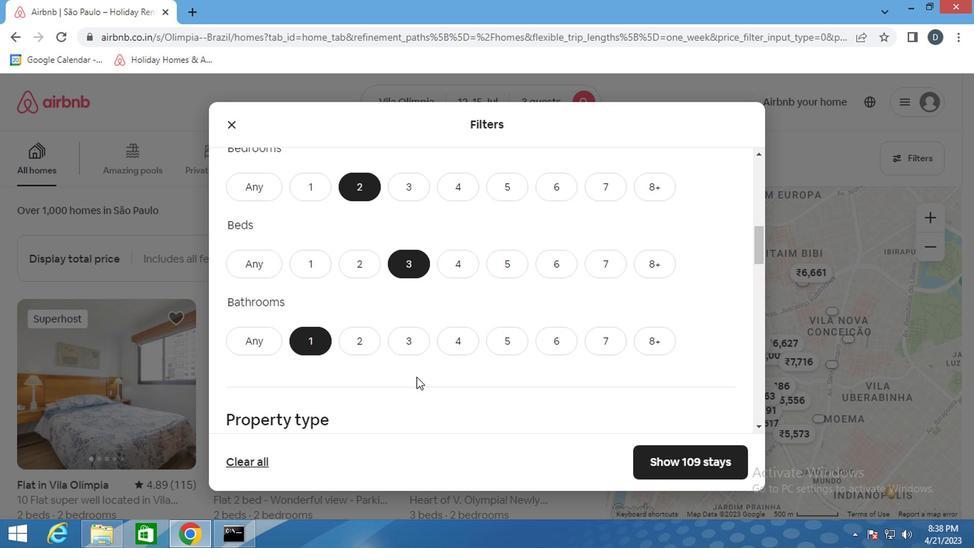 
Action: Mouse scrolled (416, 375) with delta (0, -1)
Screenshot: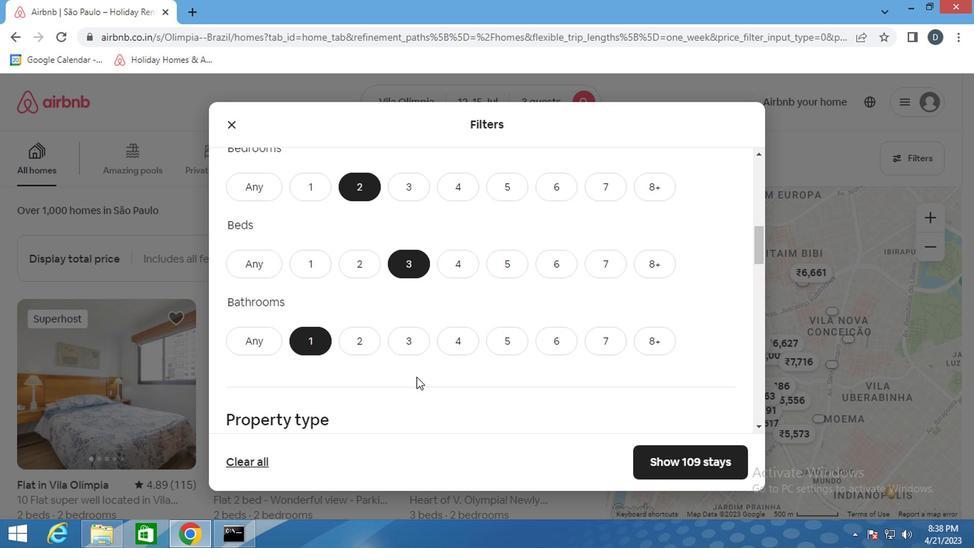 
Action: Mouse moved to (290, 230)
Screenshot: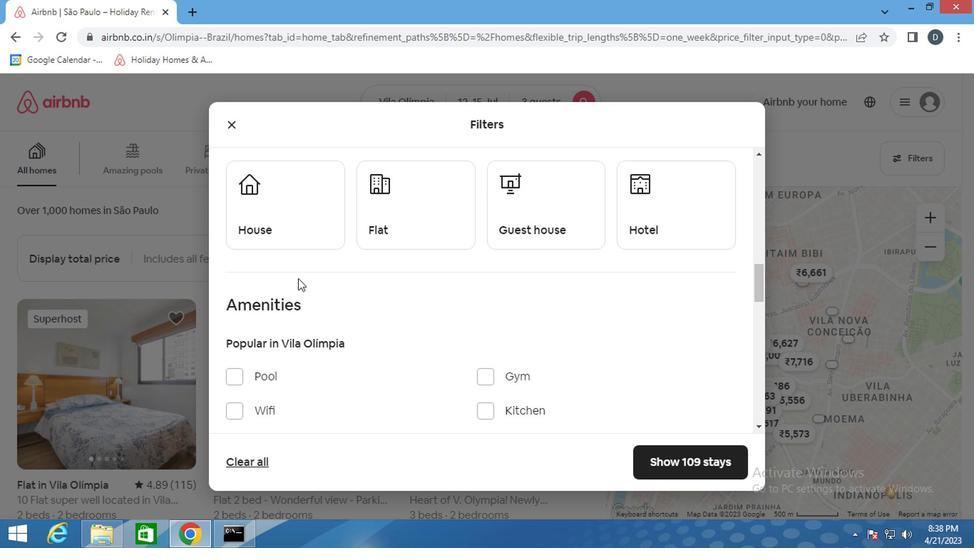 
Action: Mouse pressed left at (290, 230)
Screenshot: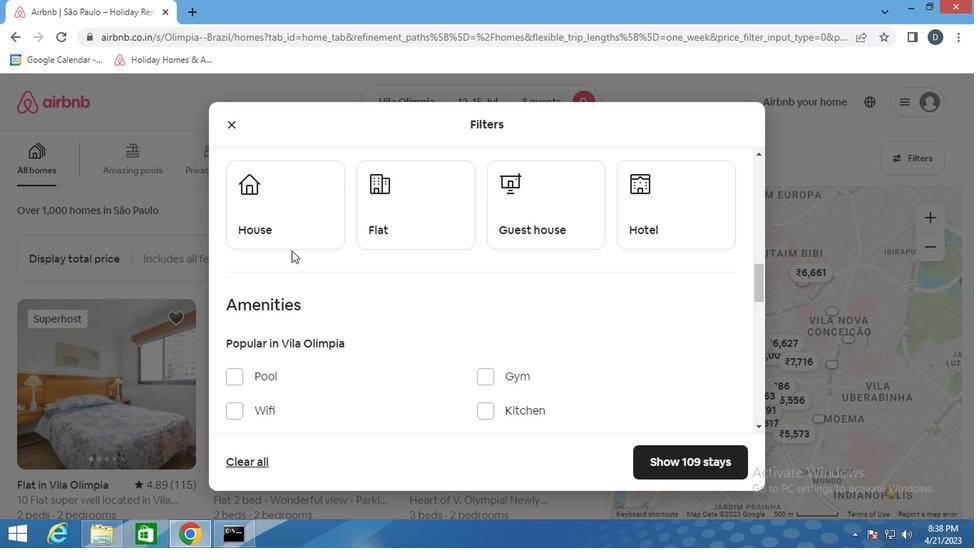 
Action: Mouse moved to (394, 214)
Screenshot: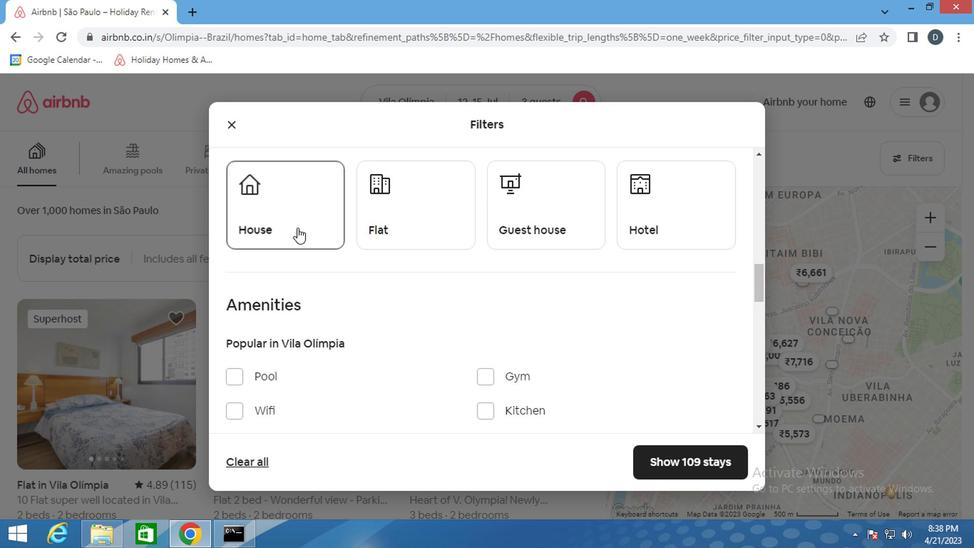 
Action: Mouse pressed left at (394, 214)
Screenshot: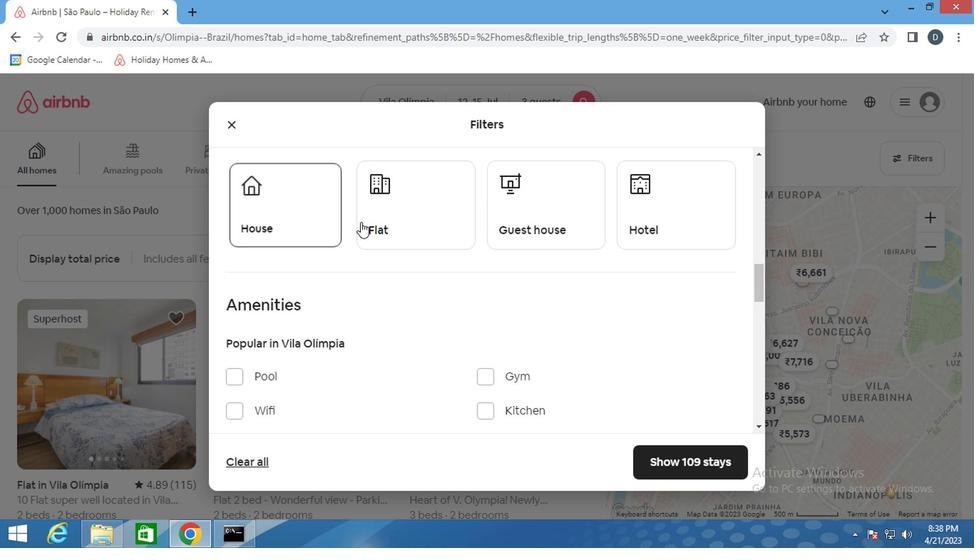 
Action: Mouse moved to (563, 209)
Screenshot: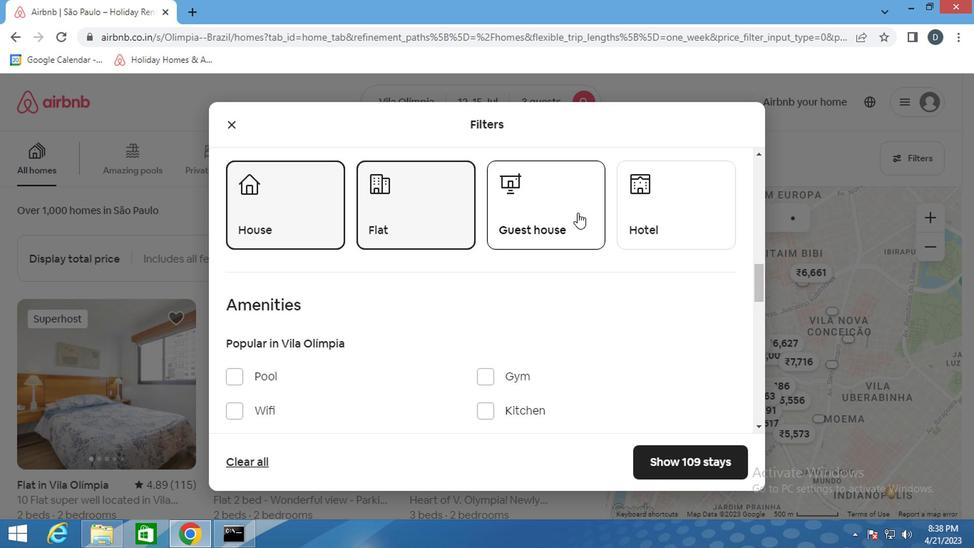 
Action: Mouse pressed left at (563, 209)
Screenshot: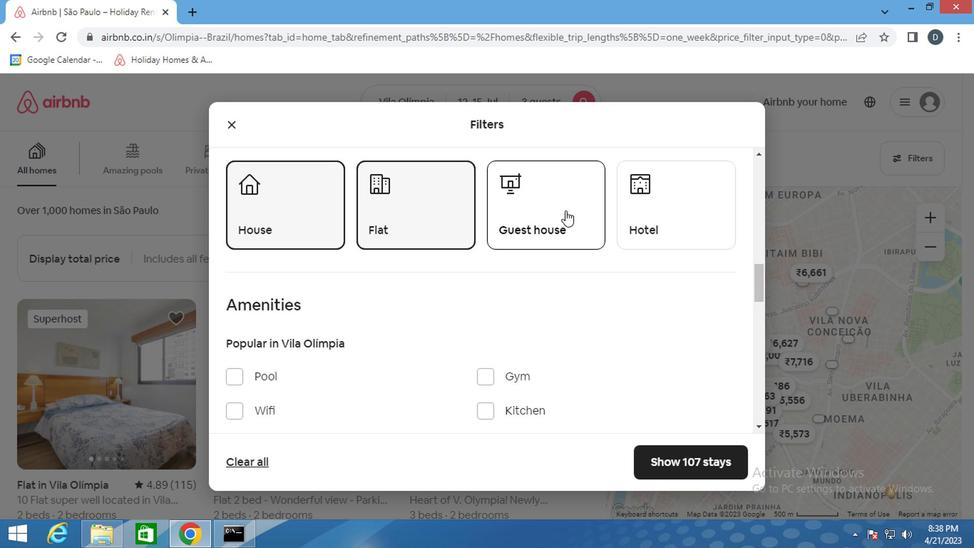 
Action: Mouse moved to (561, 218)
Screenshot: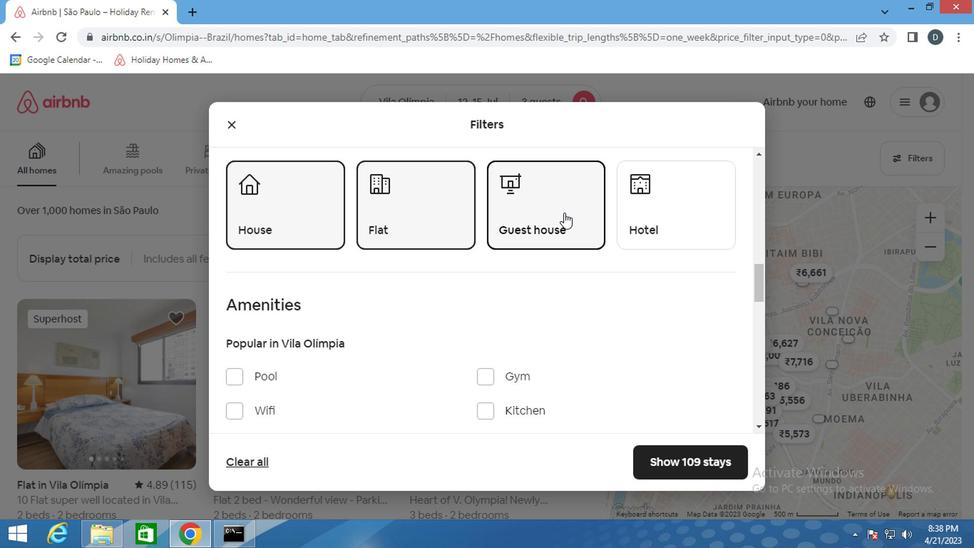 
Action: Mouse scrolled (561, 217) with delta (0, 0)
Screenshot: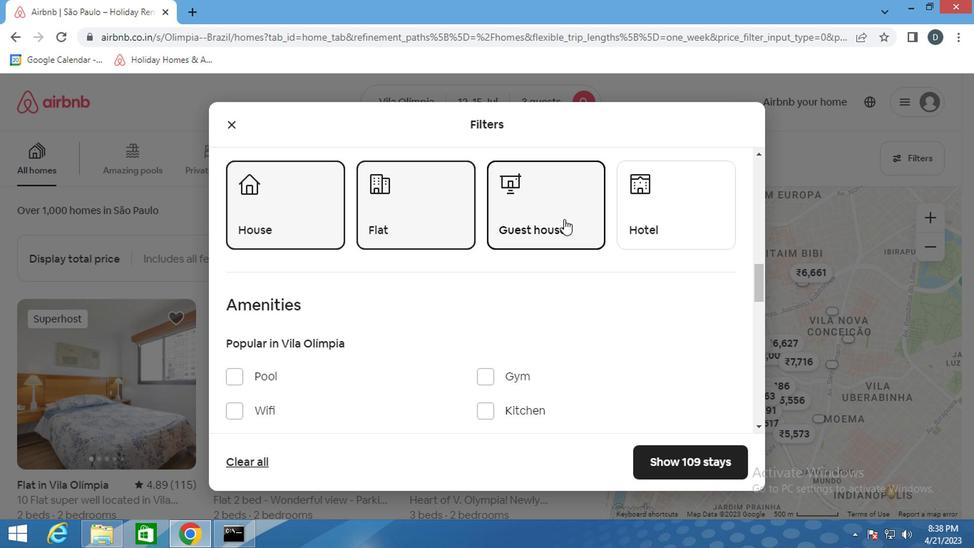
Action: Mouse scrolled (561, 217) with delta (0, 0)
Screenshot: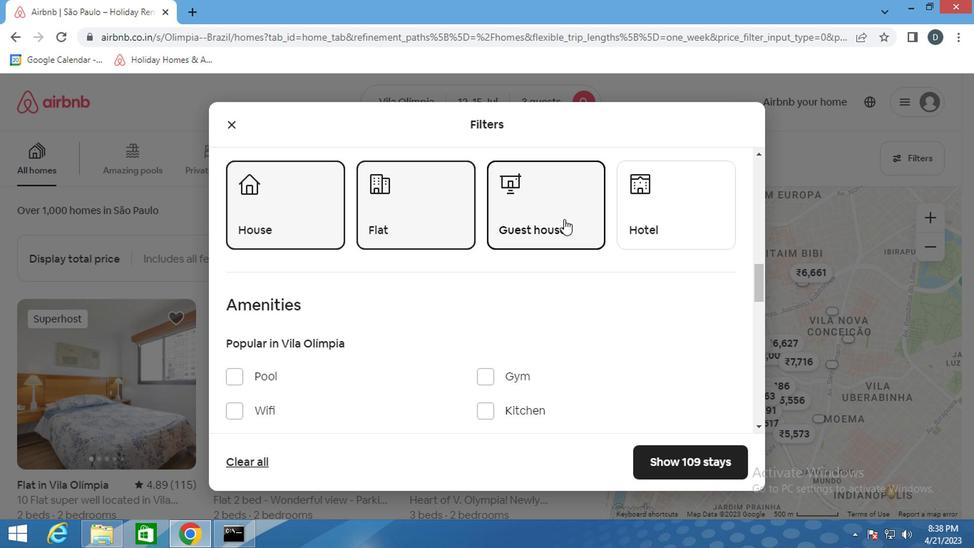 
Action: Mouse scrolled (561, 217) with delta (0, 0)
Screenshot: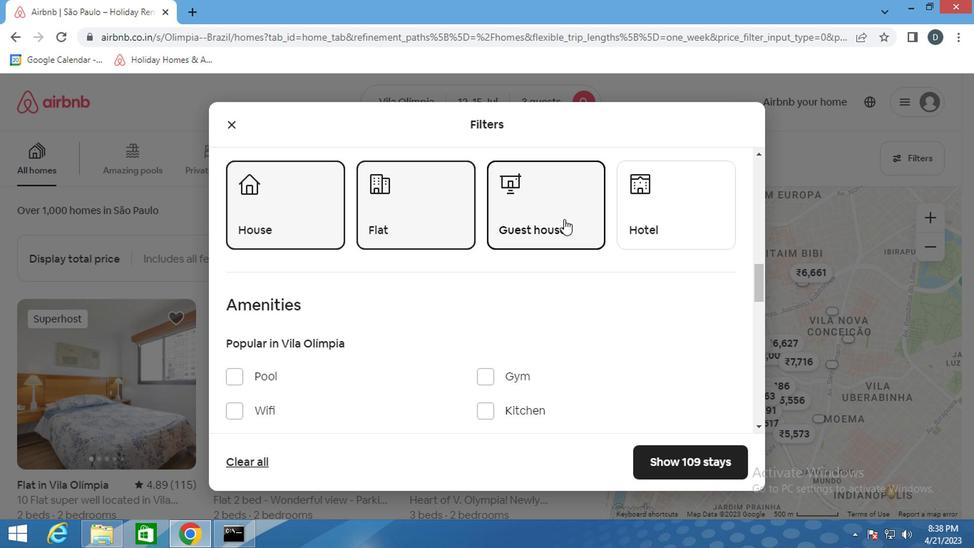 
Action: Mouse moved to (667, 357)
Screenshot: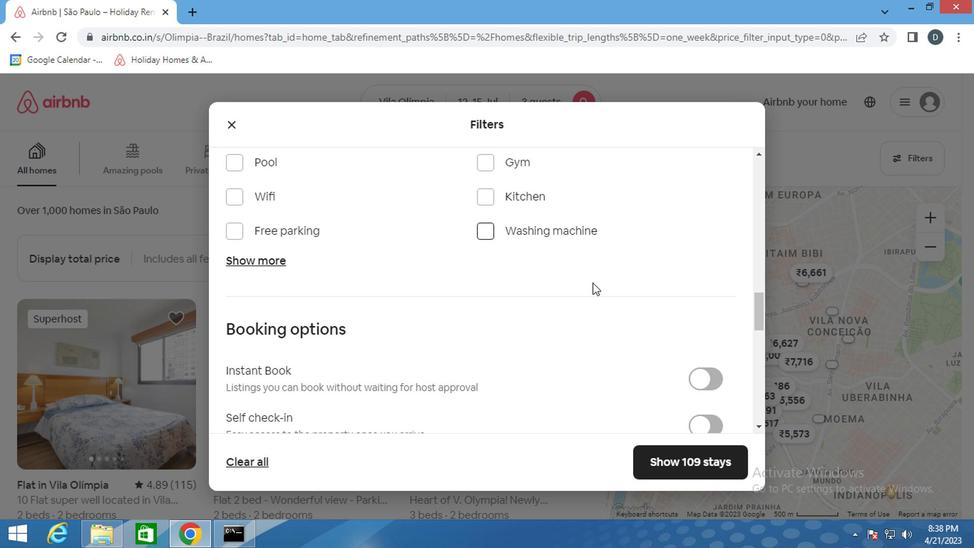 
Action: Mouse scrolled (667, 357) with delta (0, 0)
Screenshot: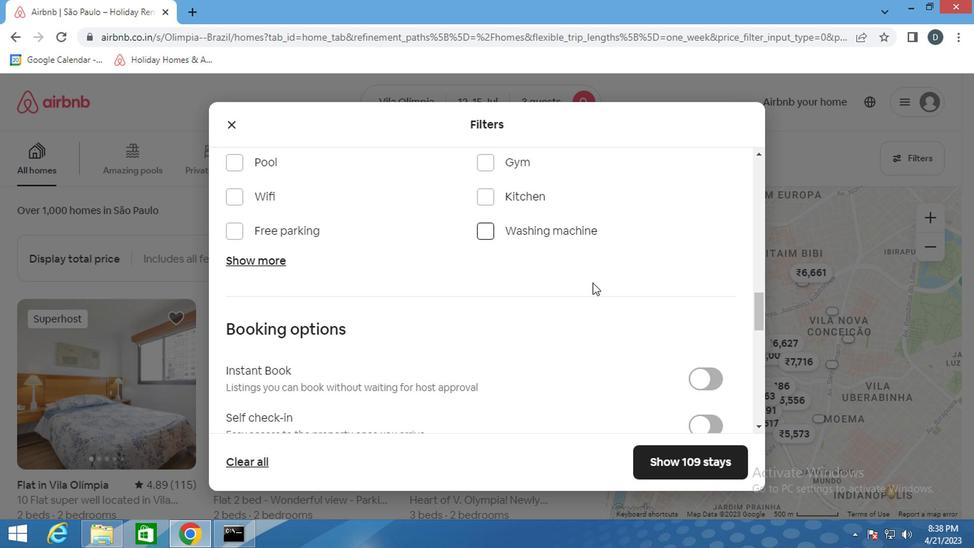 
Action: Mouse scrolled (667, 357) with delta (0, 0)
Screenshot: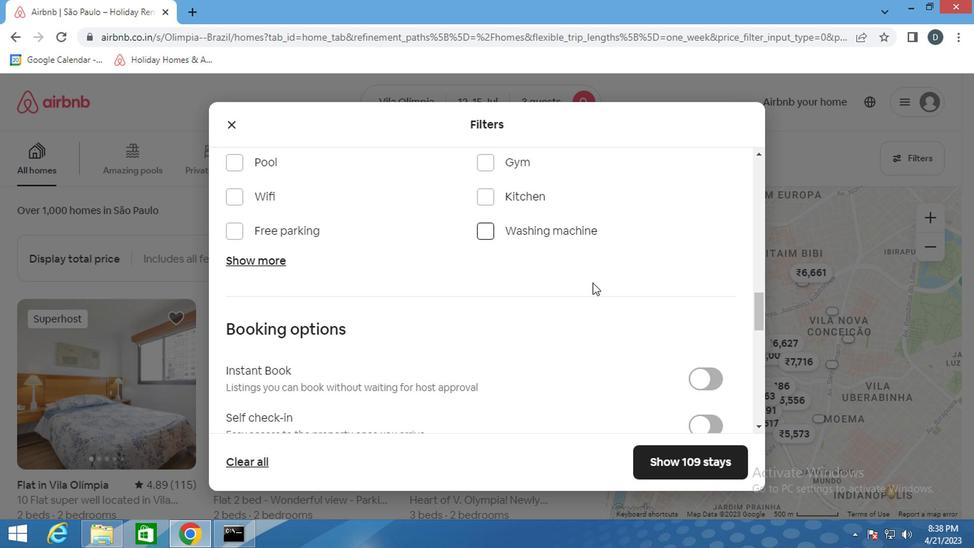 
Action: Mouse moved to (691, 270)
Screenshot: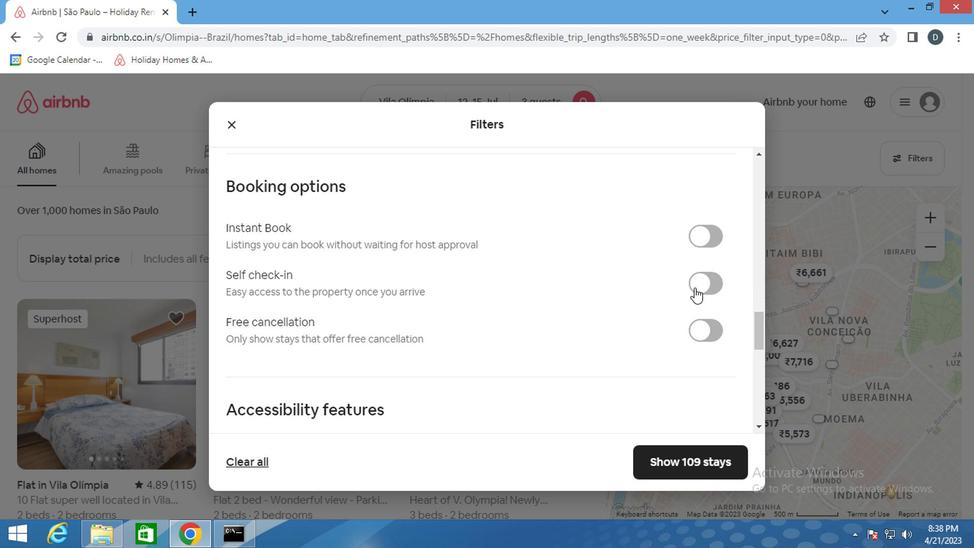 
Action: Mouse pressed left at (691, 270)
Screenshot: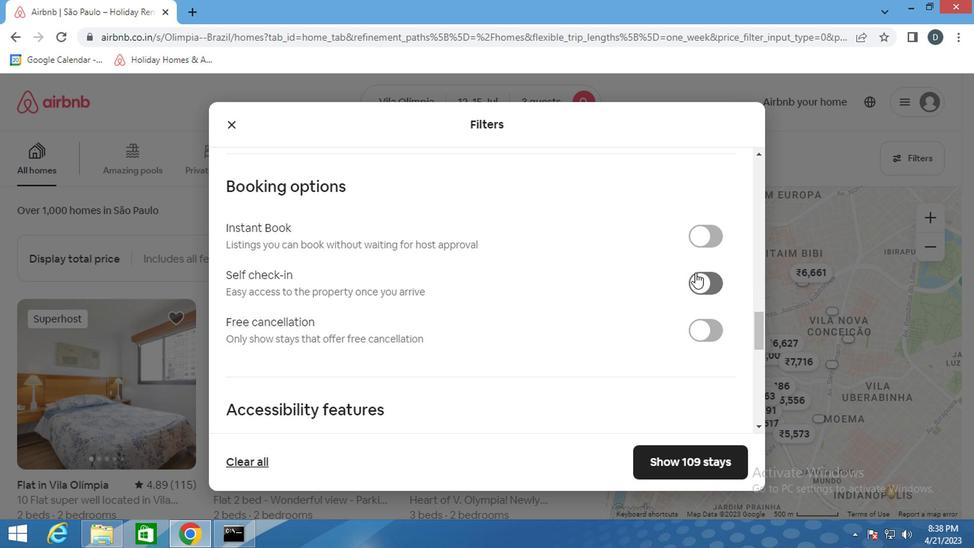 
Action: Mouse moved to (691, 282)
Screenshot: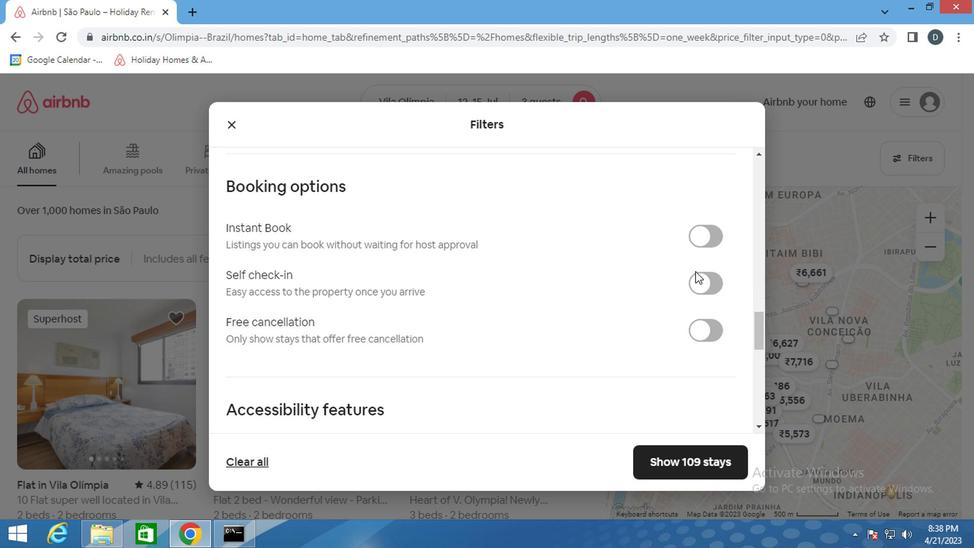 
Action: Mouse pressed left at (691, 282)
Screenshot: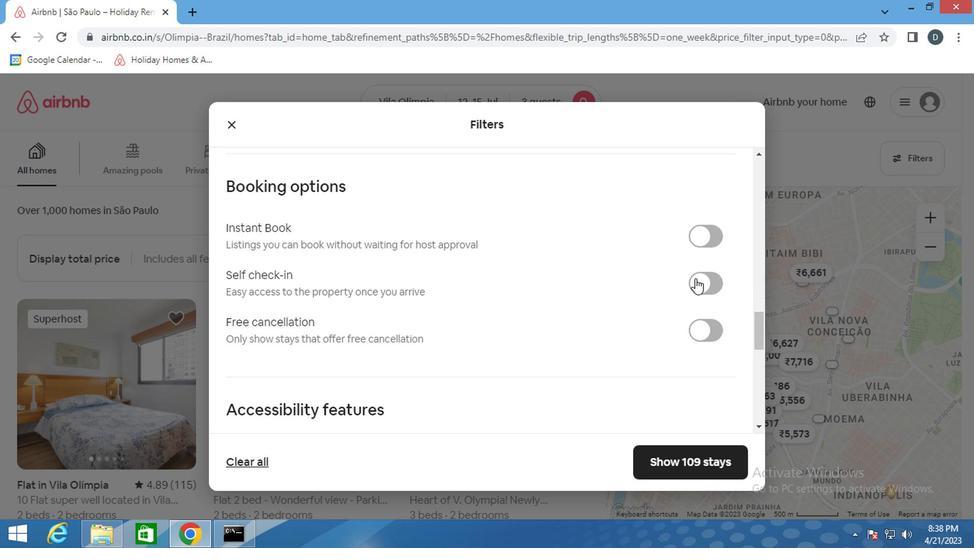 
Action: Mouse moved to (571, 310)
Screenshot: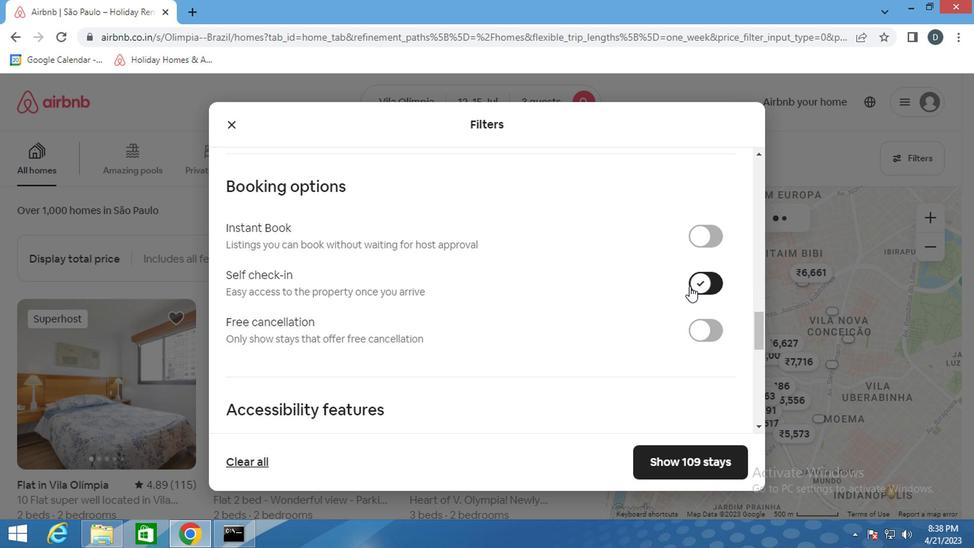
Action: Mouse scrolled (571, 309) with delta (0, -1)
Screenshot: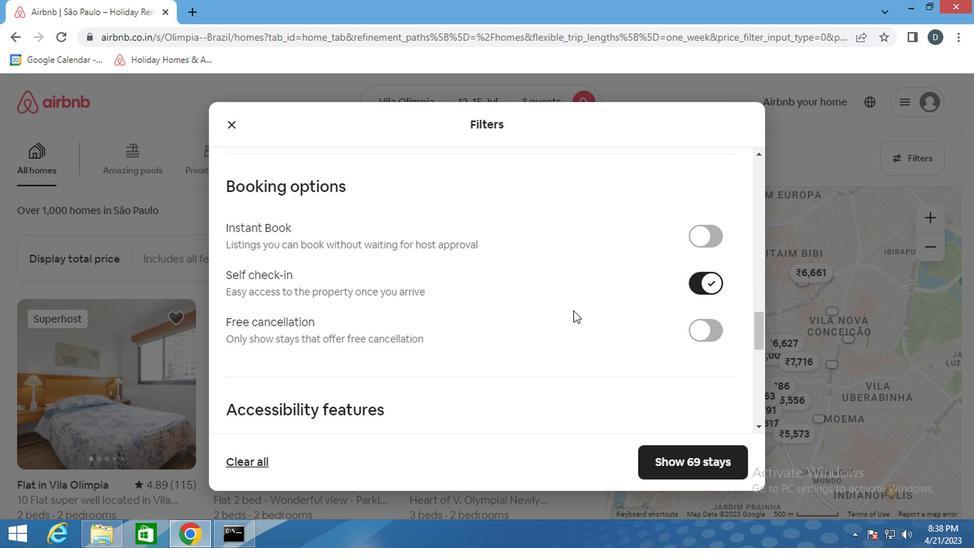 
Action: Mouse scrolled (571, 309) with delta (0, -1)
Screenshot: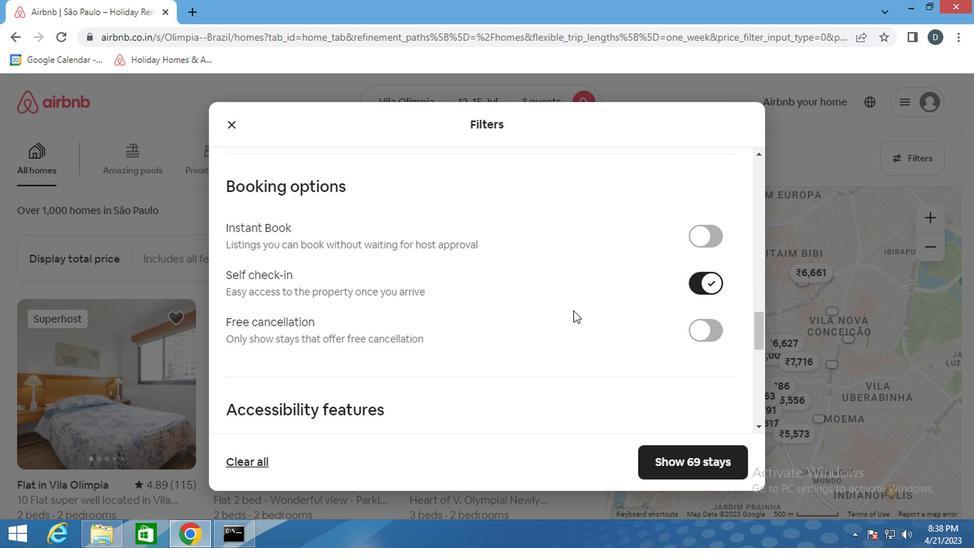 
Action: Mouse scrolled (571, 309) with delta (0, -1)
Screenshot: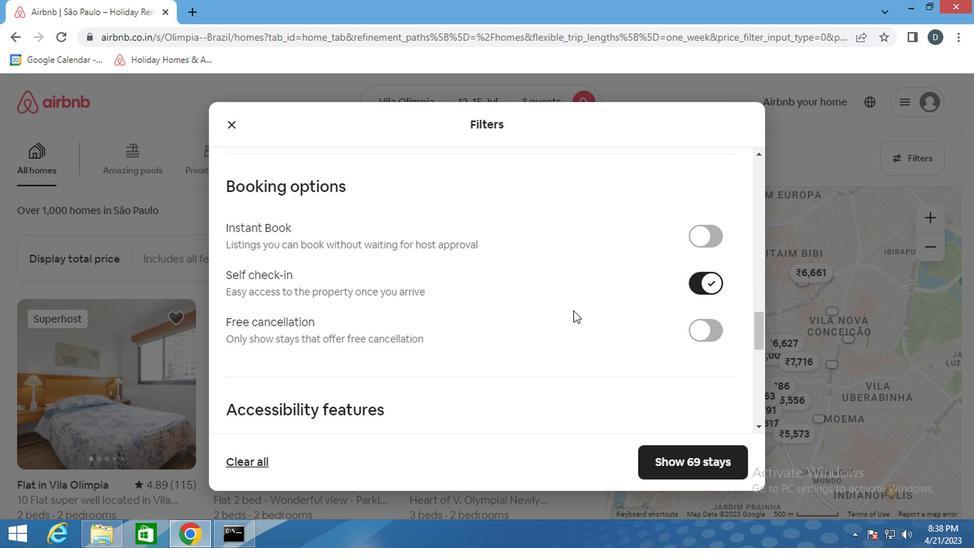 
Action: Mouse scrolled (571, 309) with delta (0, -1)
Screenshot: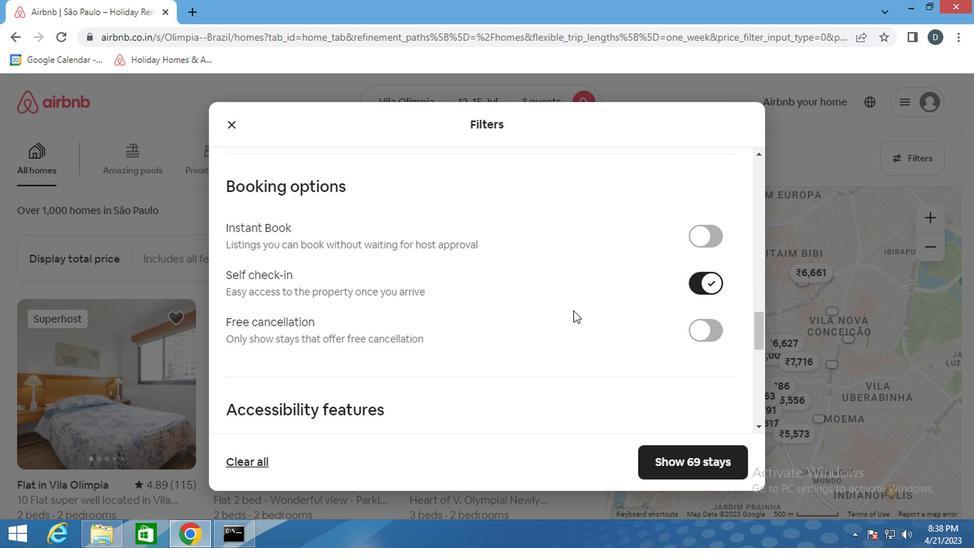 
Action: Mouse scrolled (571, 309) with delta (0, -1)
Screenshot: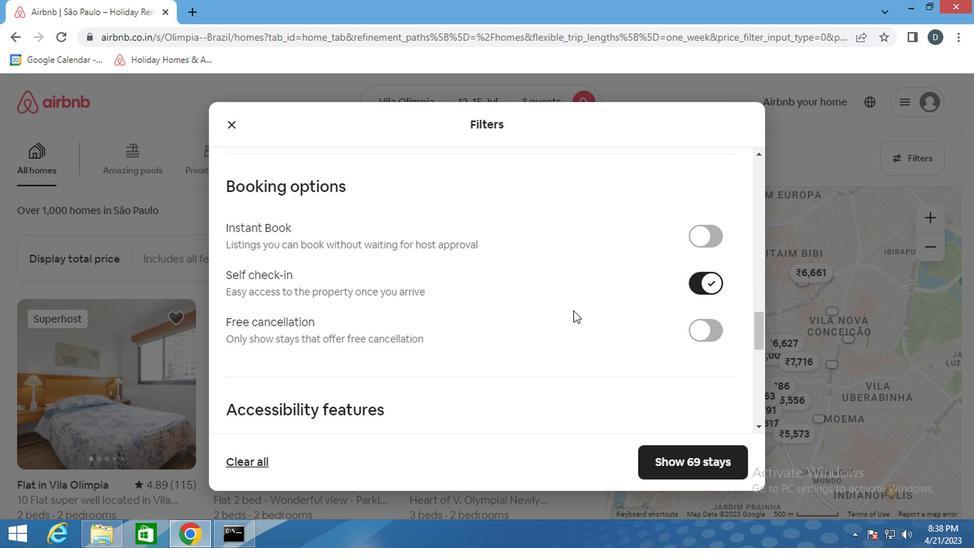 
Action: Mouse scrolled (571, 309) with delta (0, -1)
Screenshot: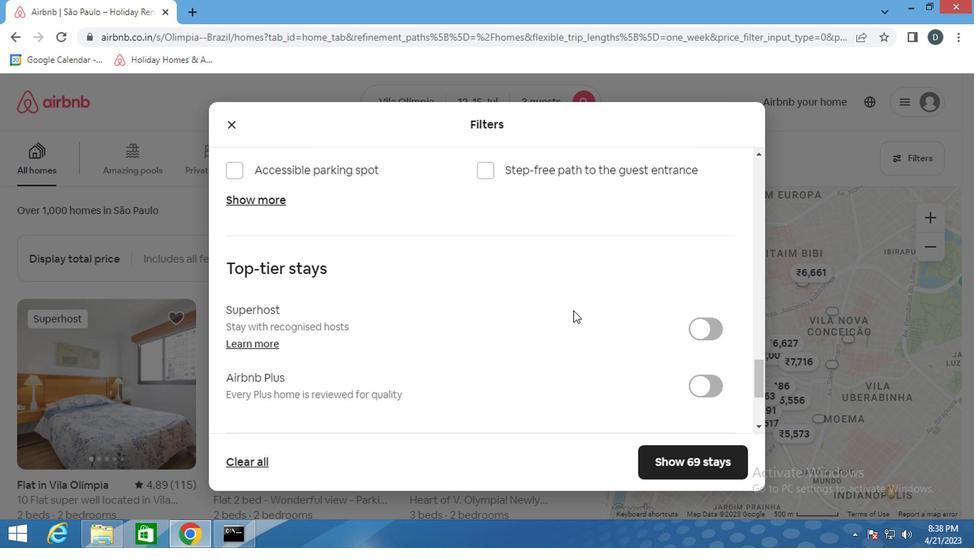 
Action: Mouse scrolled (571, 309) with delta (0, -1)
Screenshot: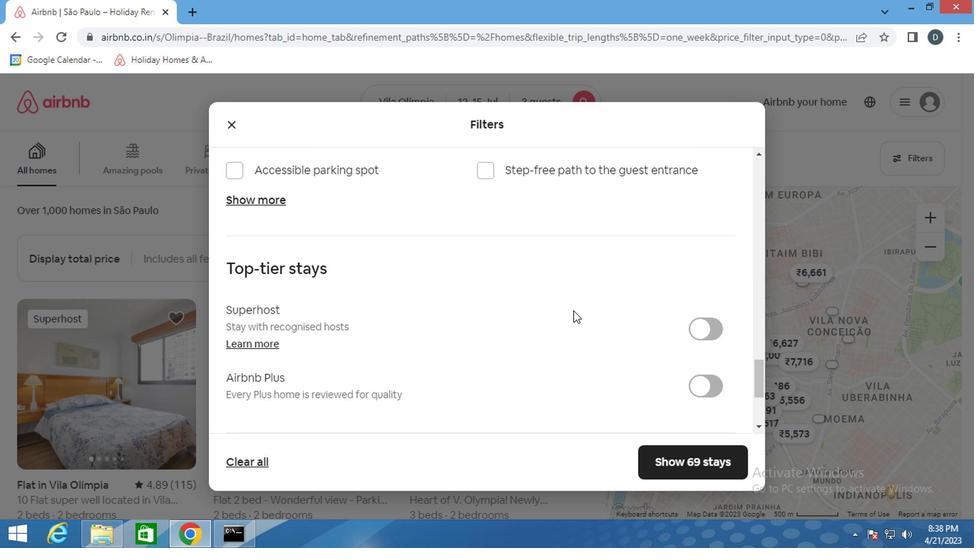 
Action: Mouse scrolled (571, 309) with delta (0, -1)
Screenshot: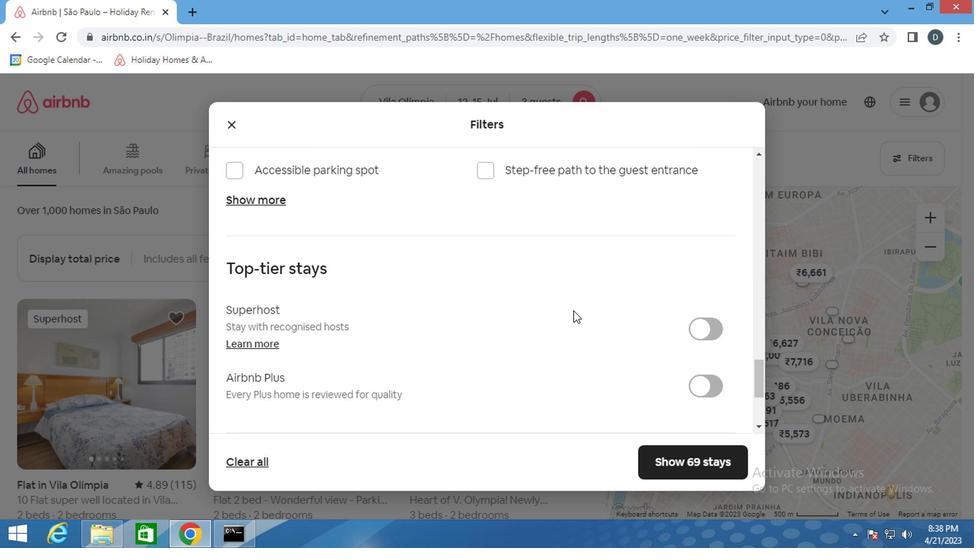 
Action: Mouse scrolled (571, 309) with delta (0, -1)
Screenshot: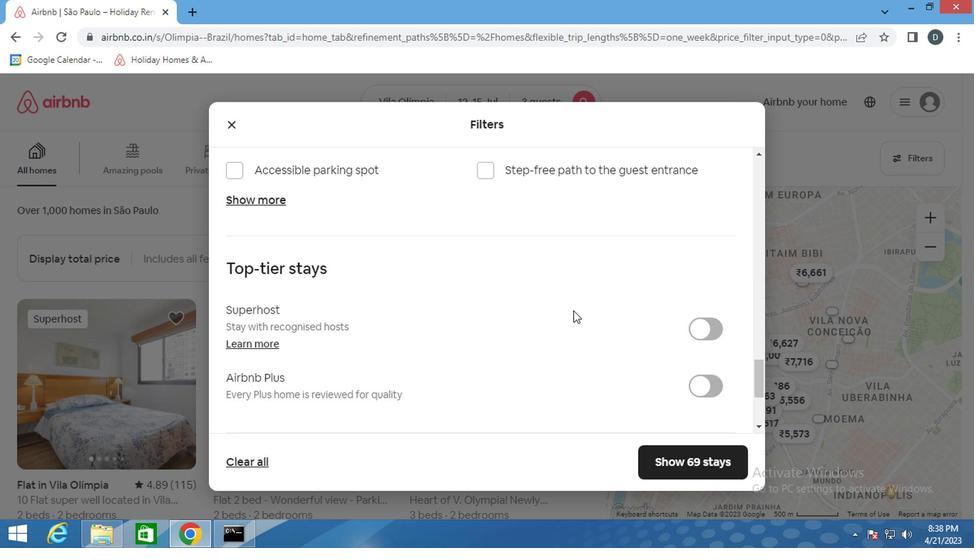 
Action: Mouse scrolled (571, 309) with delta (0, -1)
Screenshot: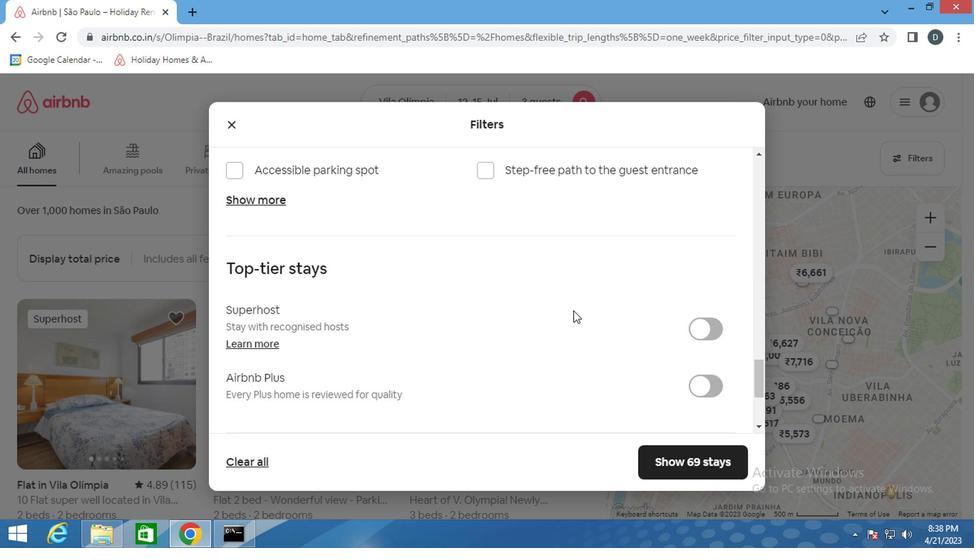 
Action: Mouse scrolled (571, 309) with delta (0, -1)
Screenshot: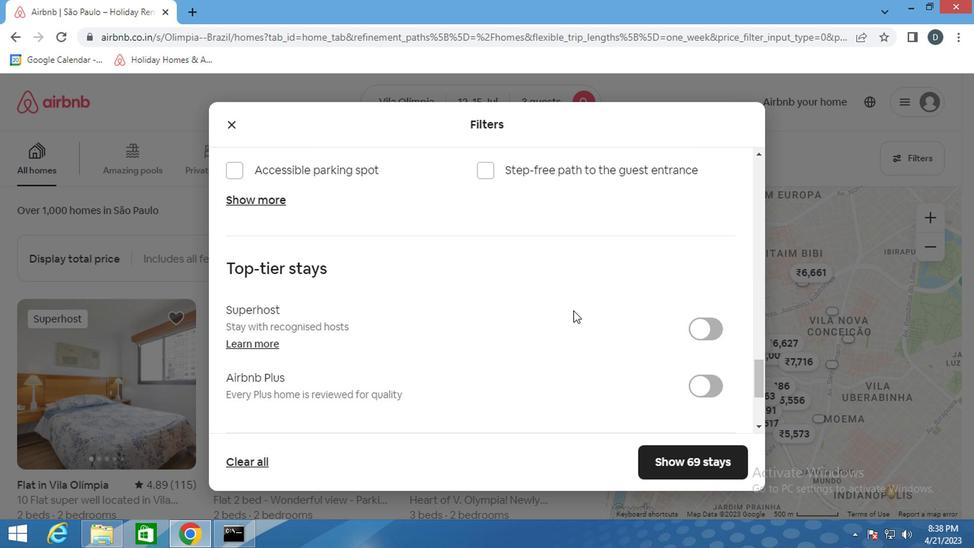 
Action: Mouse moved to (271, 394)
Screenshot: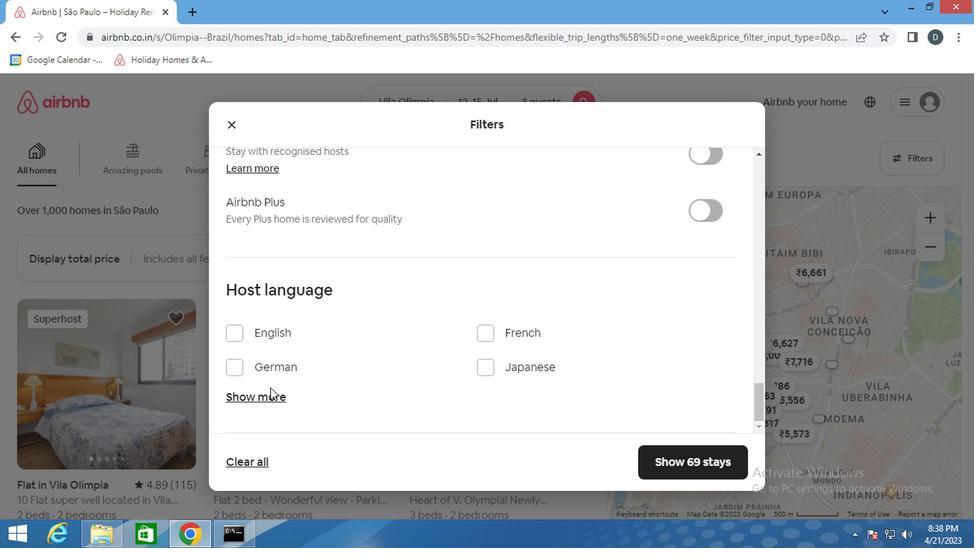 
Action: Mouse pressed left at (271, 394)
Screenshot: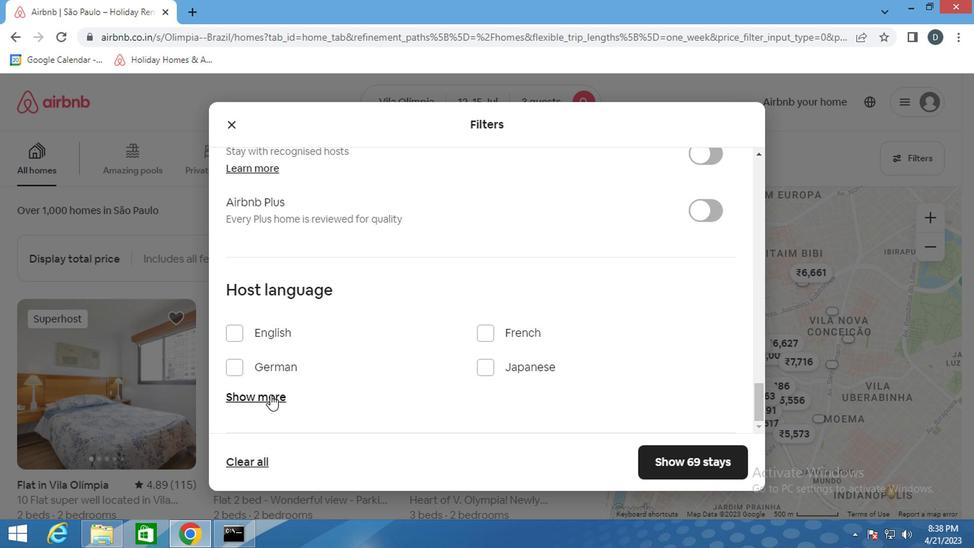 
Action: Mouse moved to (478, 374)
Screenshot: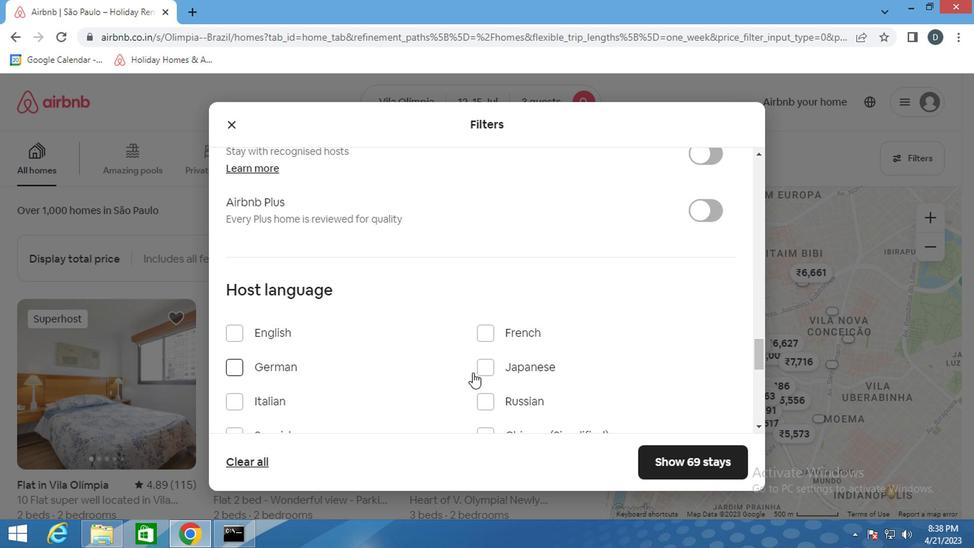
Action: Mouse scrolled (478, 373) with delta (0, -1)
Screenshot: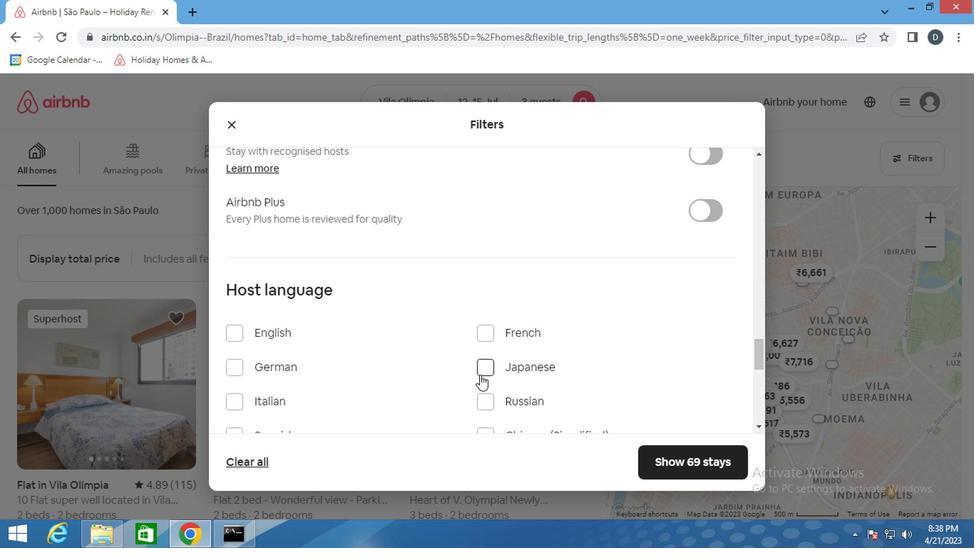 
Action: Mouse moved to (270, 365)
Screenshot: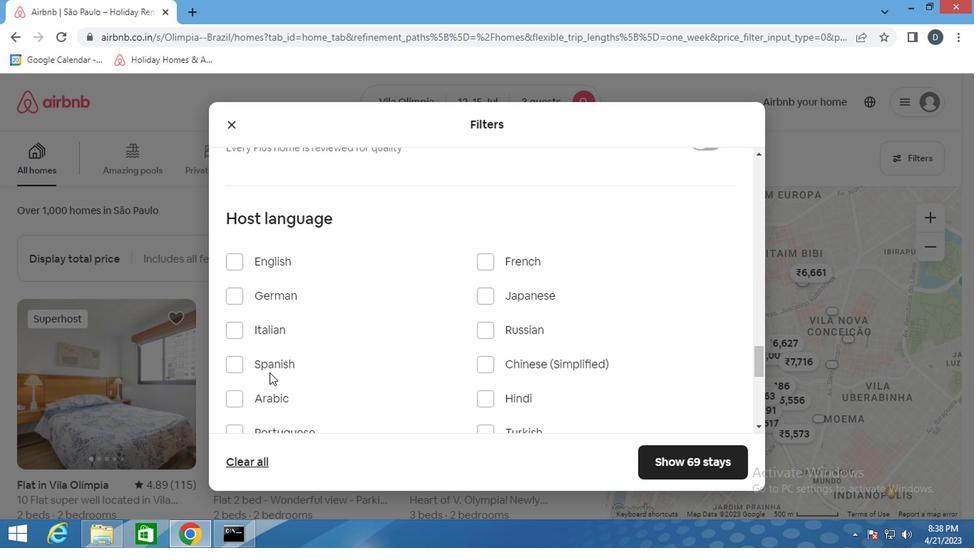 
Action: Mouse pressed left at (270, 365)
Screenshot: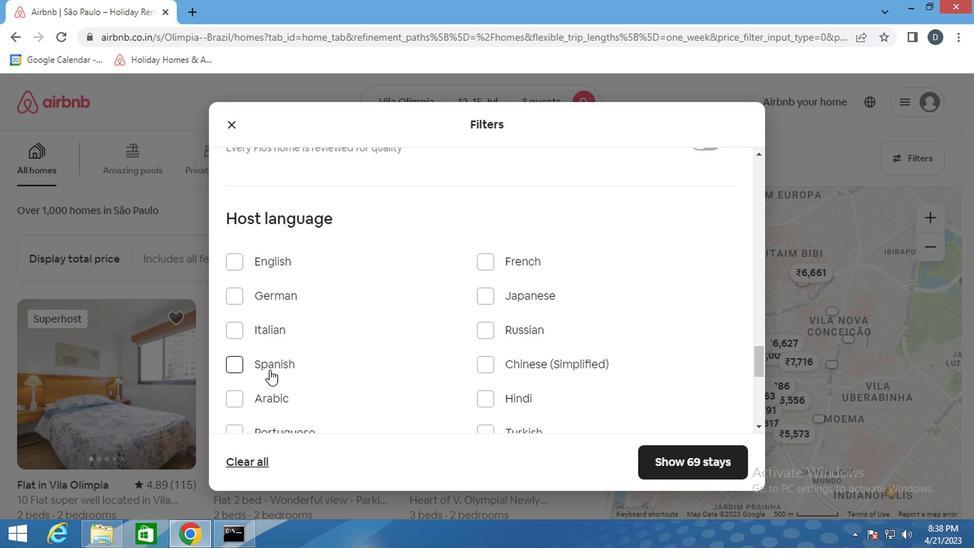 
Action: Mouse moved to (643, 455)
Screenshot: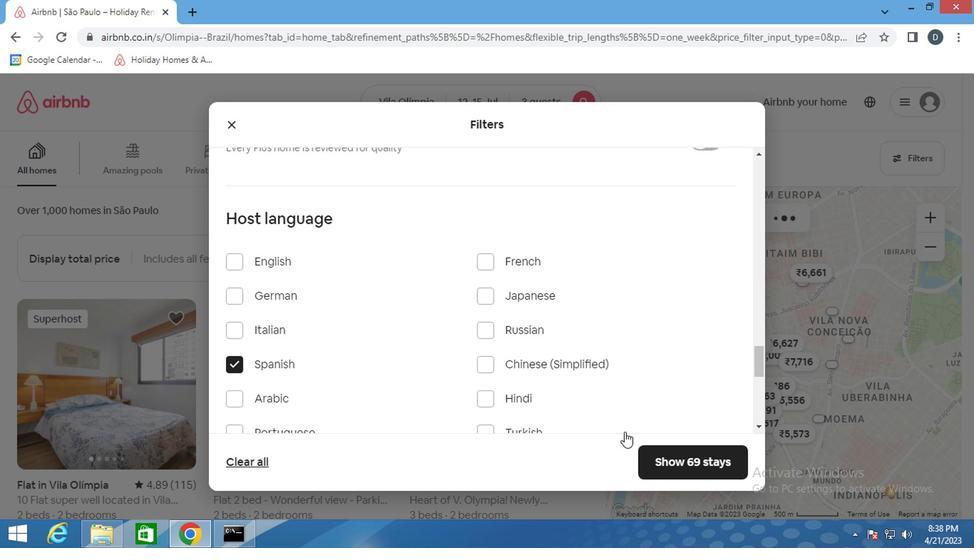 
Action: Mouse pressed left at (643, 455)
Screenshot: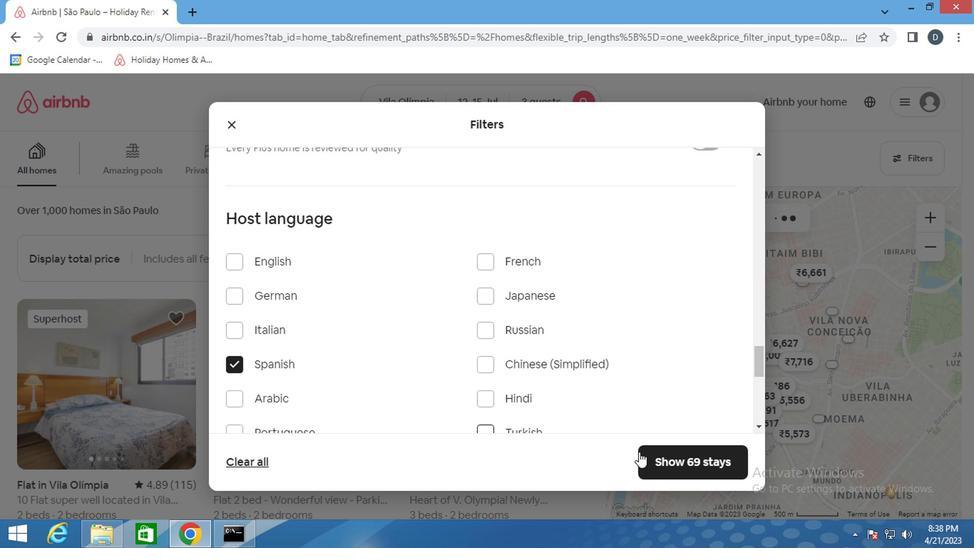 
Action: Mouse moved to (583, 259)
Screenshot: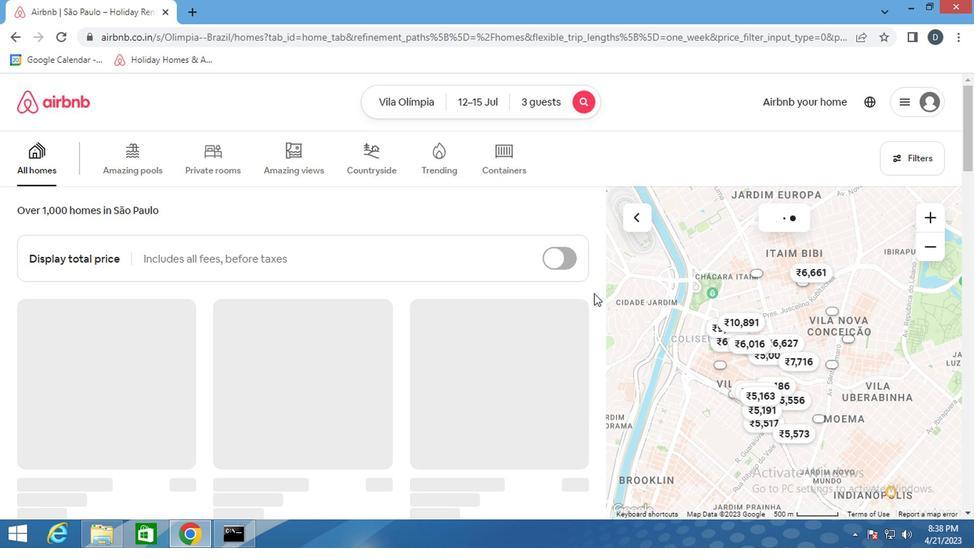 
